 Task: Open Card Card0000000355 in Board Board0000000089 in Workspace WS0000000030 in Trello. Add Member parteek.ku2001@gmail.com to Card Card0000000355 in Board Board0000000089 in Workspace WS0000000030 in Trello. Add Orange Label titled Label0000000355 to Card Card0000000355 in Board Board0000000089 in Workspace WS0000000030 in Trello. Add Checklist CL0000000355 to Card Card0000000355 in Board Board0000000089 in Workspace WS0000000030 in Trello. Add Dates with Start Date as Oct 01 2023 and Due Date as Oct 31 2023 to Card Card0000000355 in Board Board0000000089 in Workspace WS0000000030 in Trello
Action: Mouse moved to (399, 490)
Screenshot: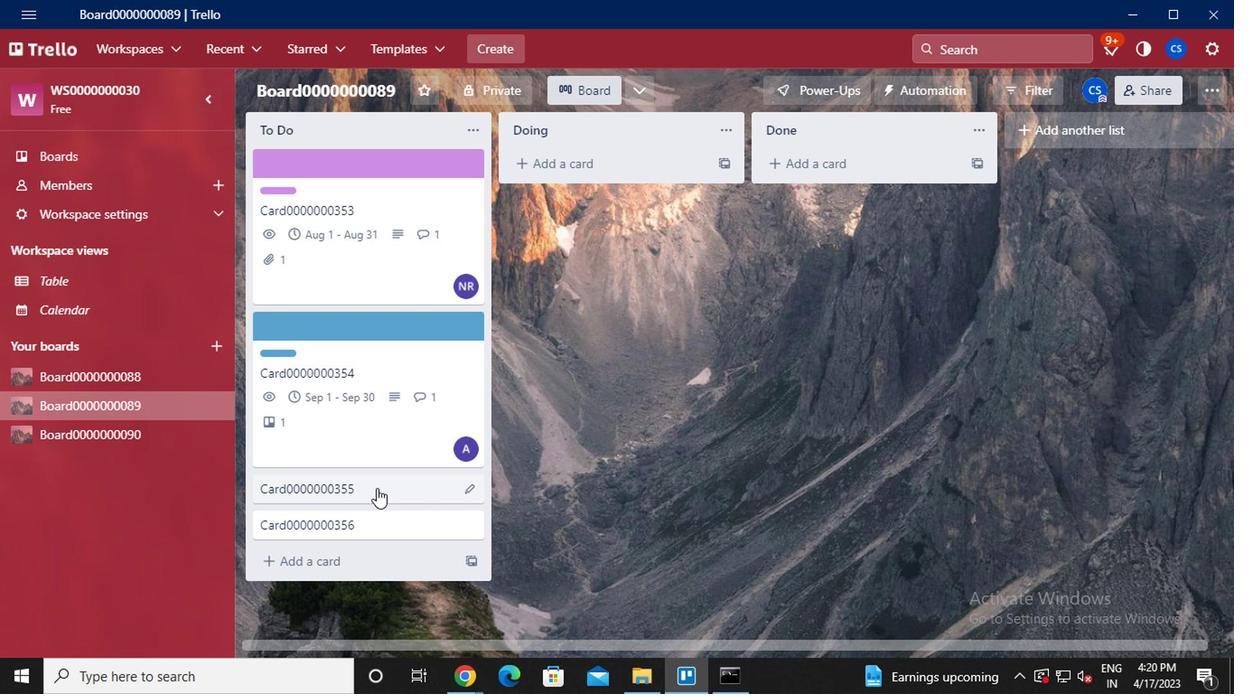 
Action: Mouse pressed left at (399, 490)
Screenshot: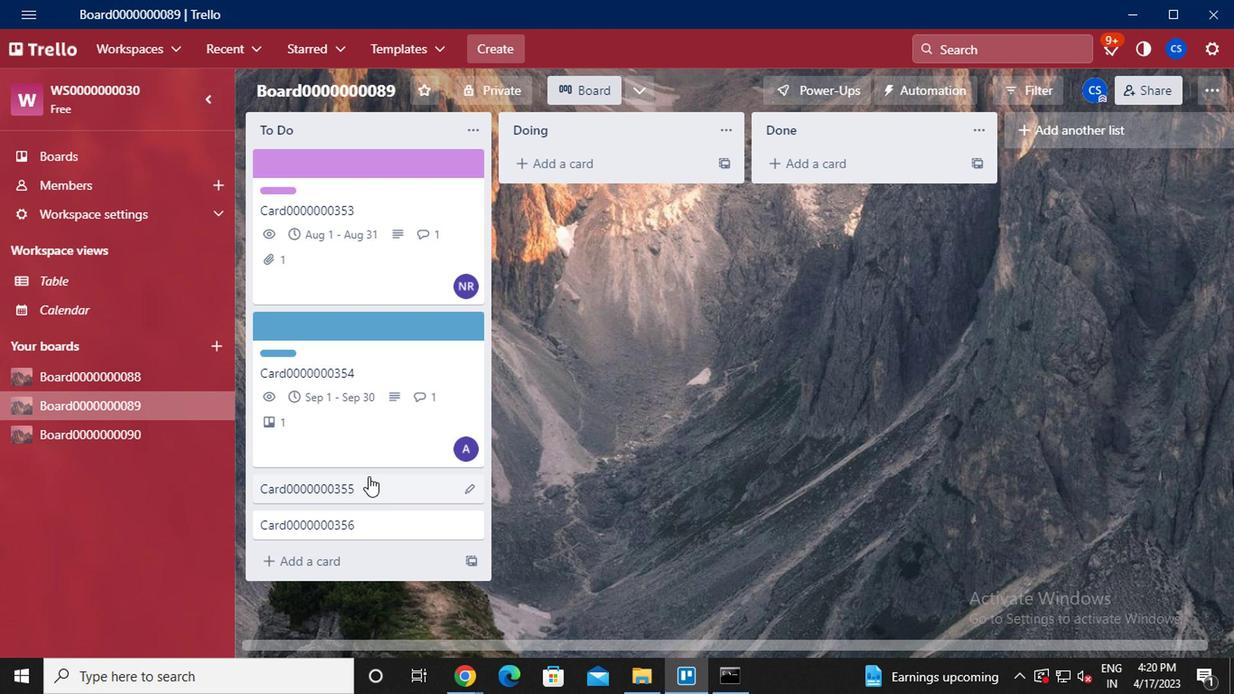 
Action: Mouse moved to (865, 175)
Screenshot: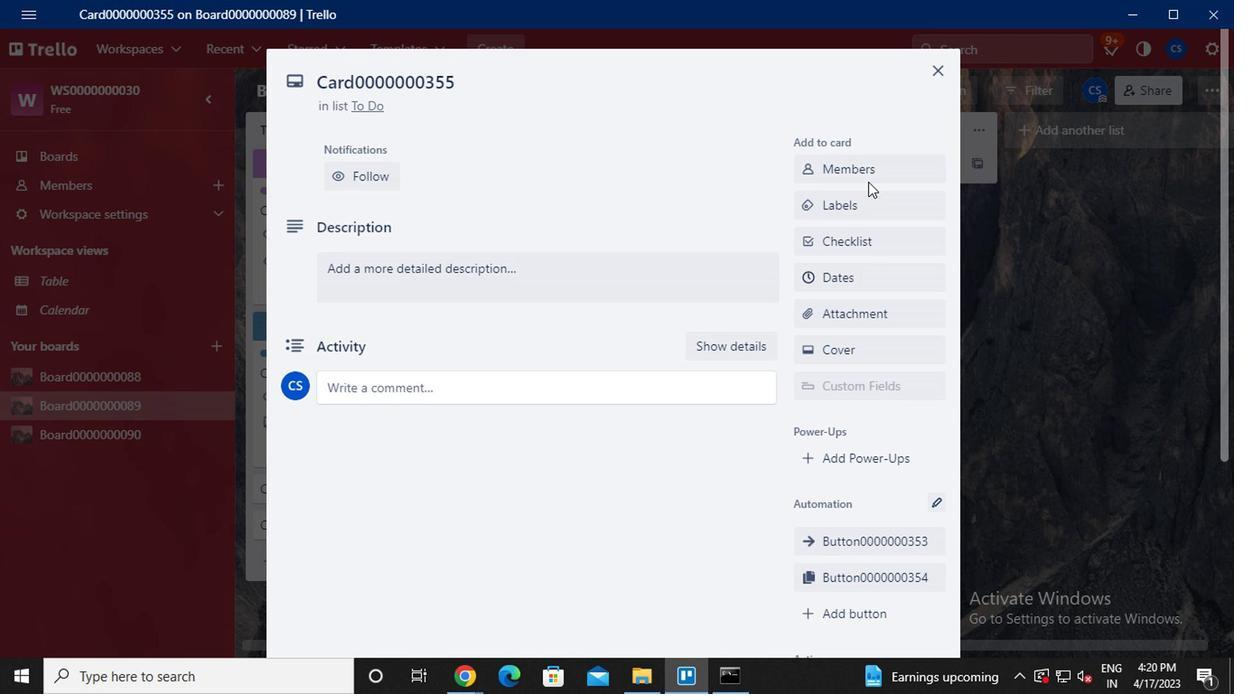 
Action: Mouse pressed left at (865, 175)
Screenshot: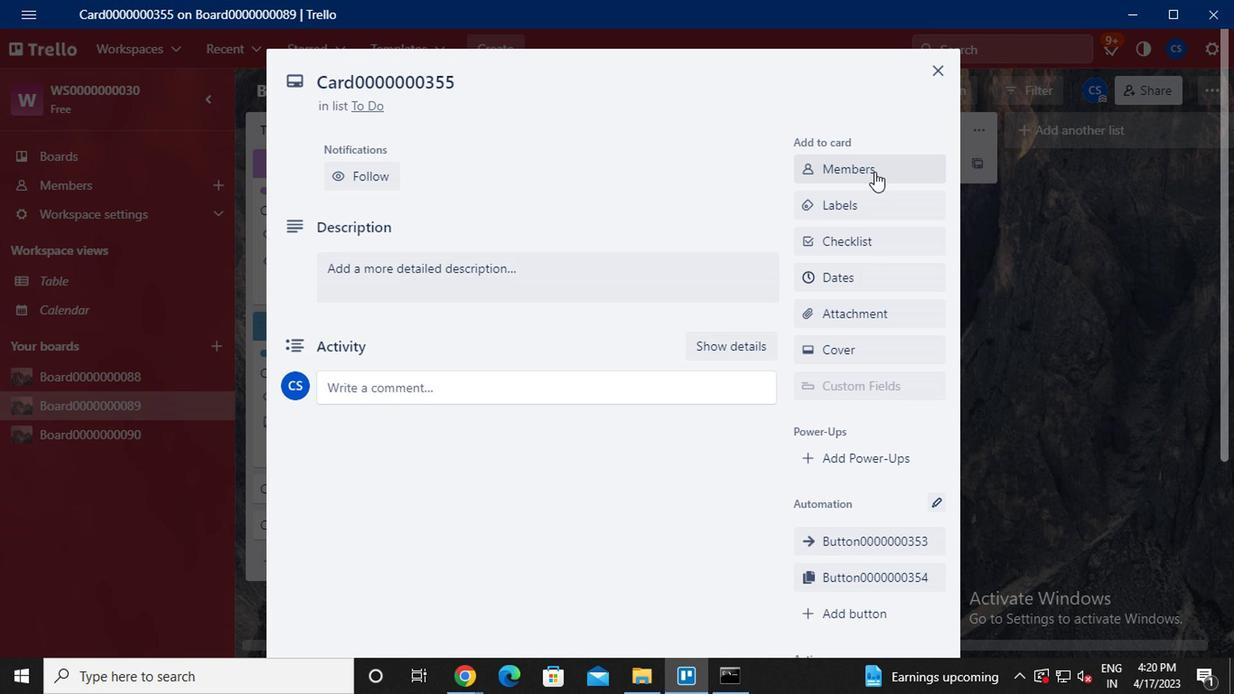
Action: Key pressed parteek.ku200
Screenshot: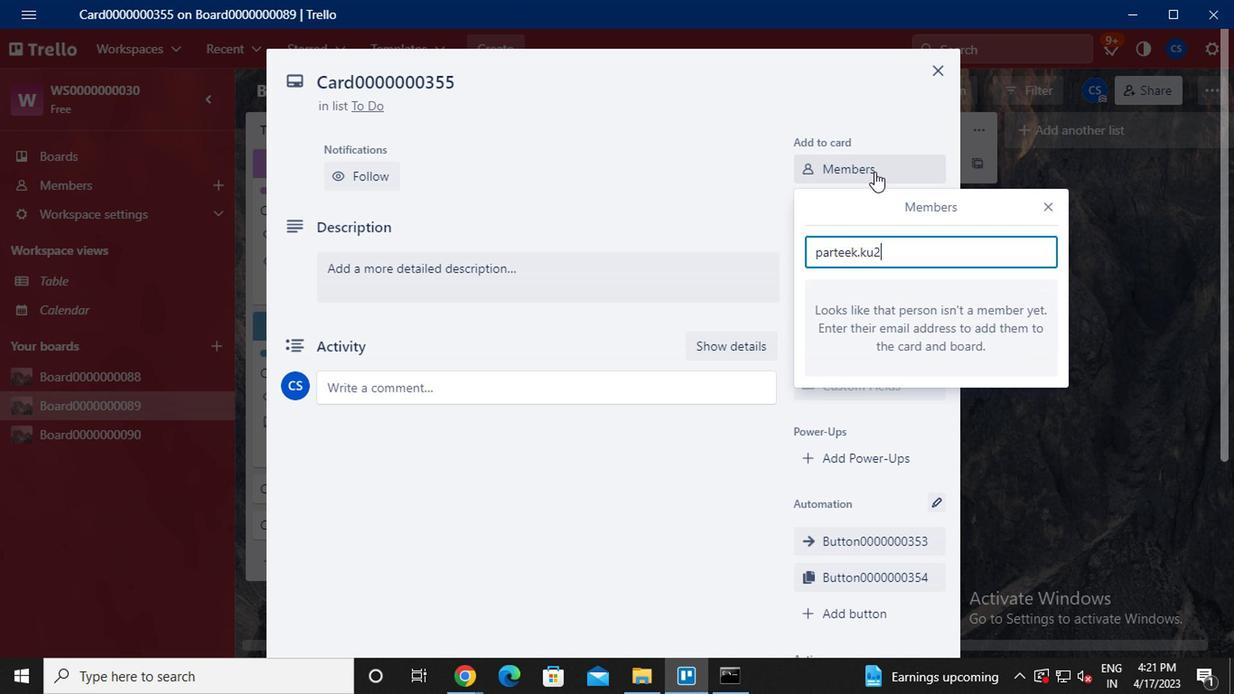 
Action: Mouse moved to (865, 175)
Screenshot: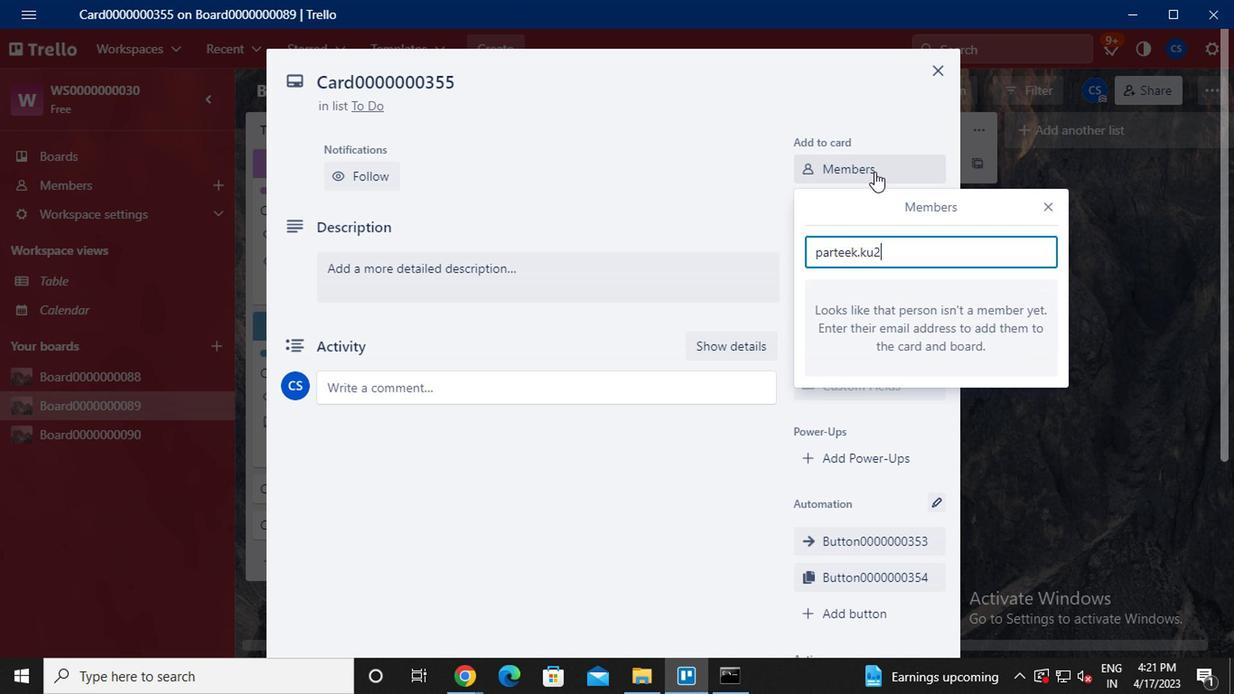 
Action: Key pressed 1<Key.shift>@GMAIL.COM
Screenshot: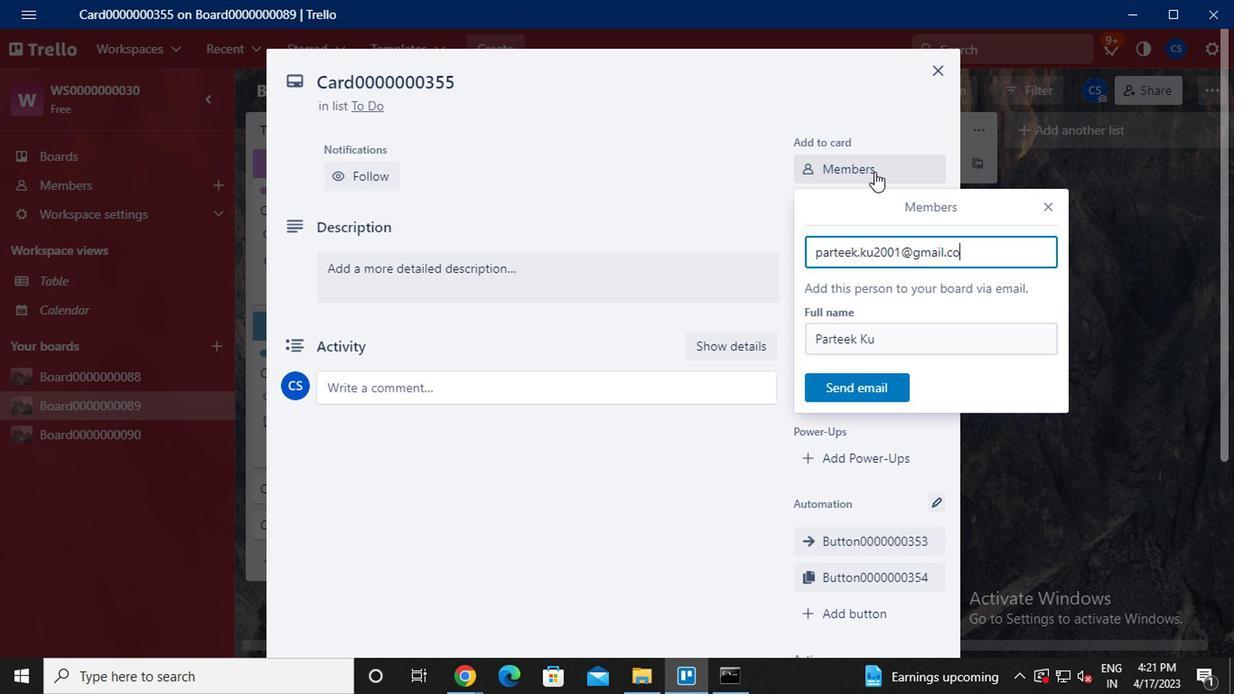 
Action: Mouse moved to (849, 400)
Screenshot: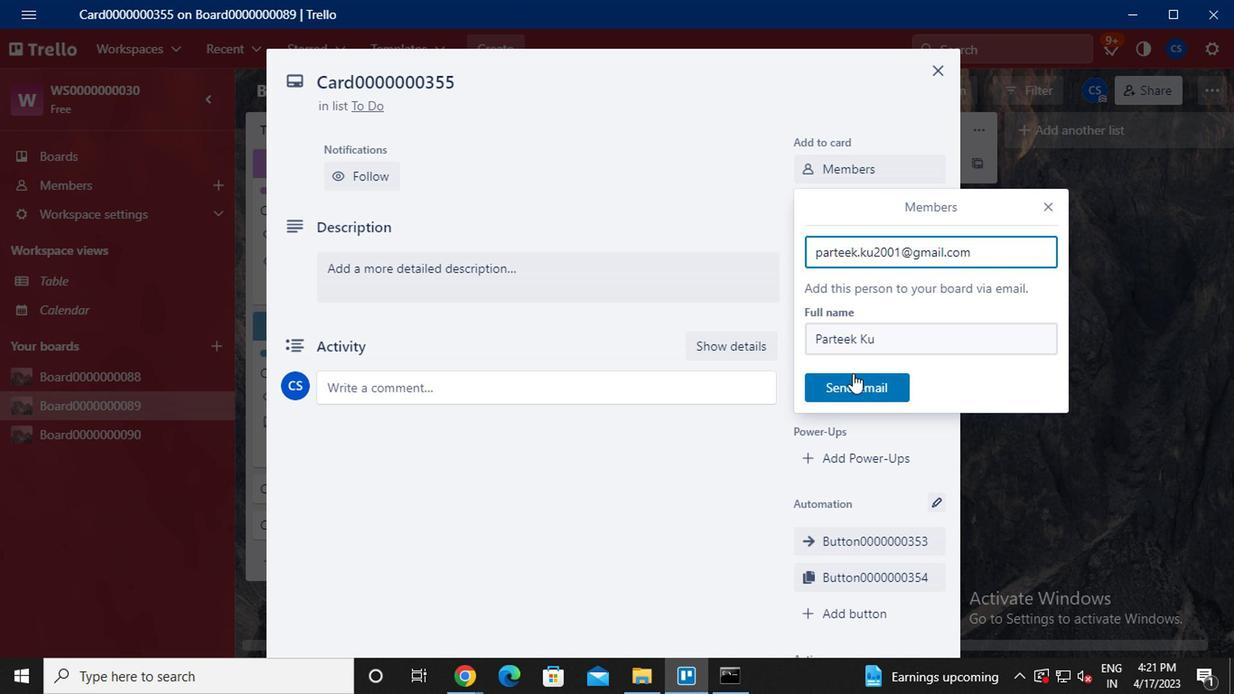 
Action: Mouse pressed left at (849, 400)
Screenshot: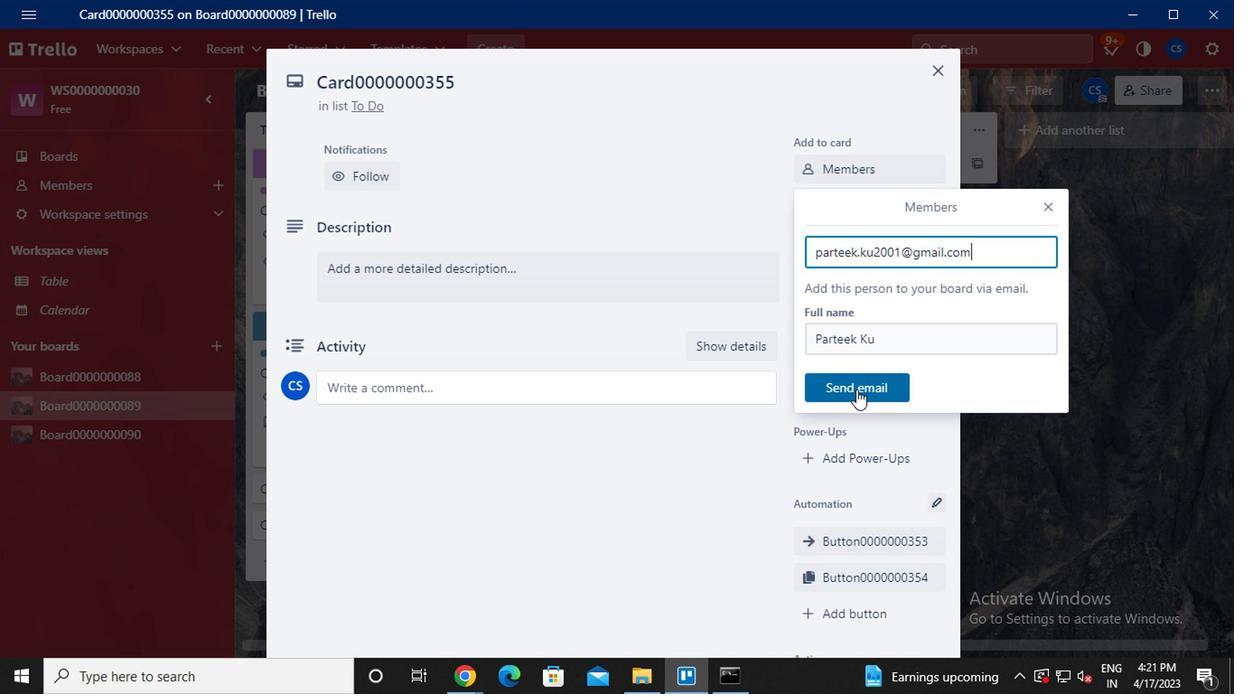 
Action: Mouse moved to (855, 215)
Screenshot: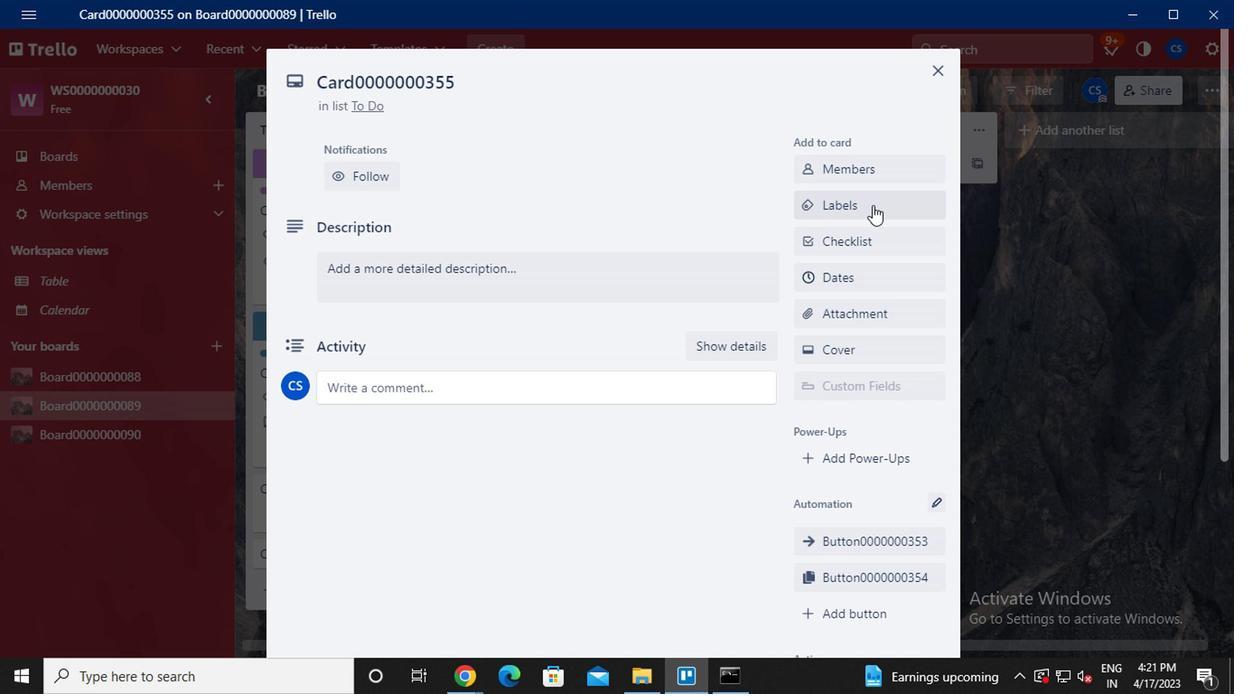 
Action: Mouse pressed left at (855, 215)
Screenshot: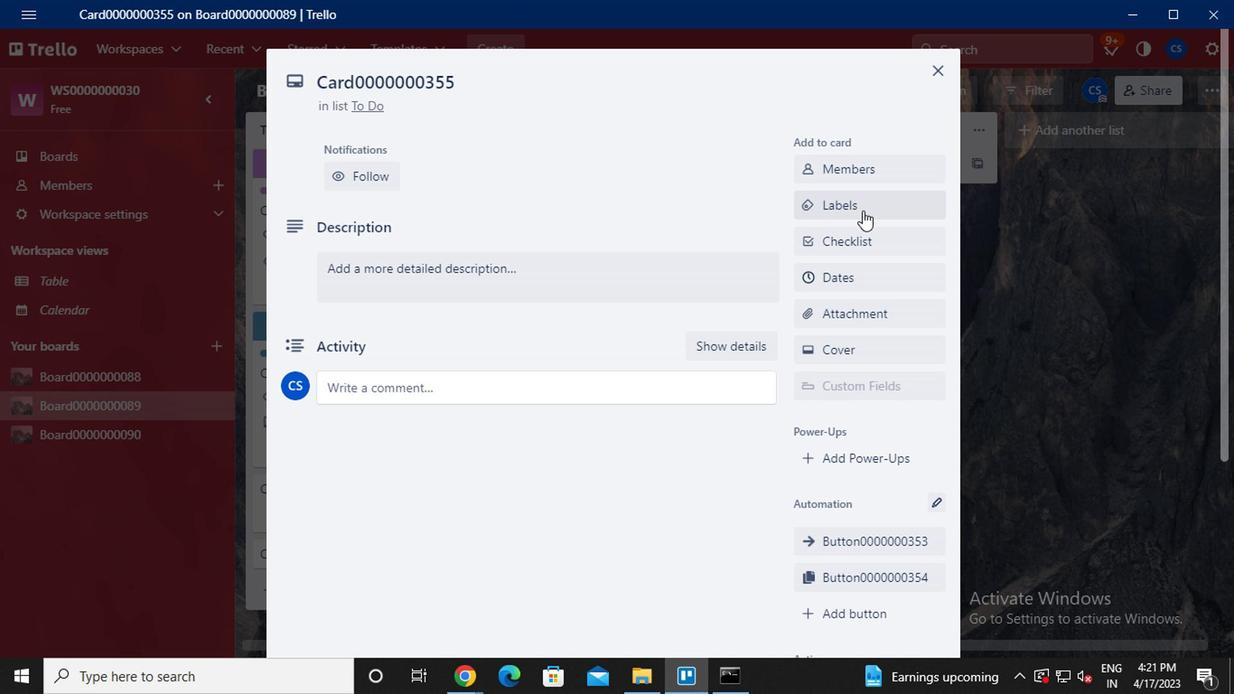 
Action: Mouse moved to (881, 486)
Screenshot: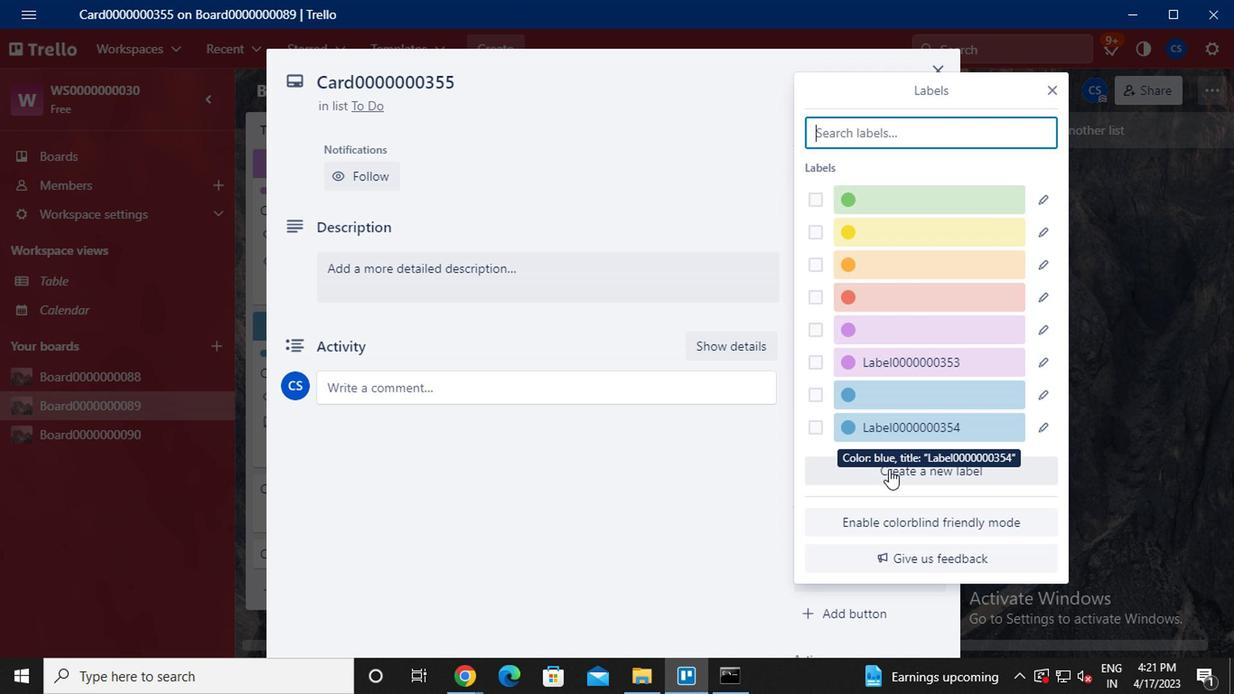 
Action: Mouse pressed left at (881, 486)
Screenshot: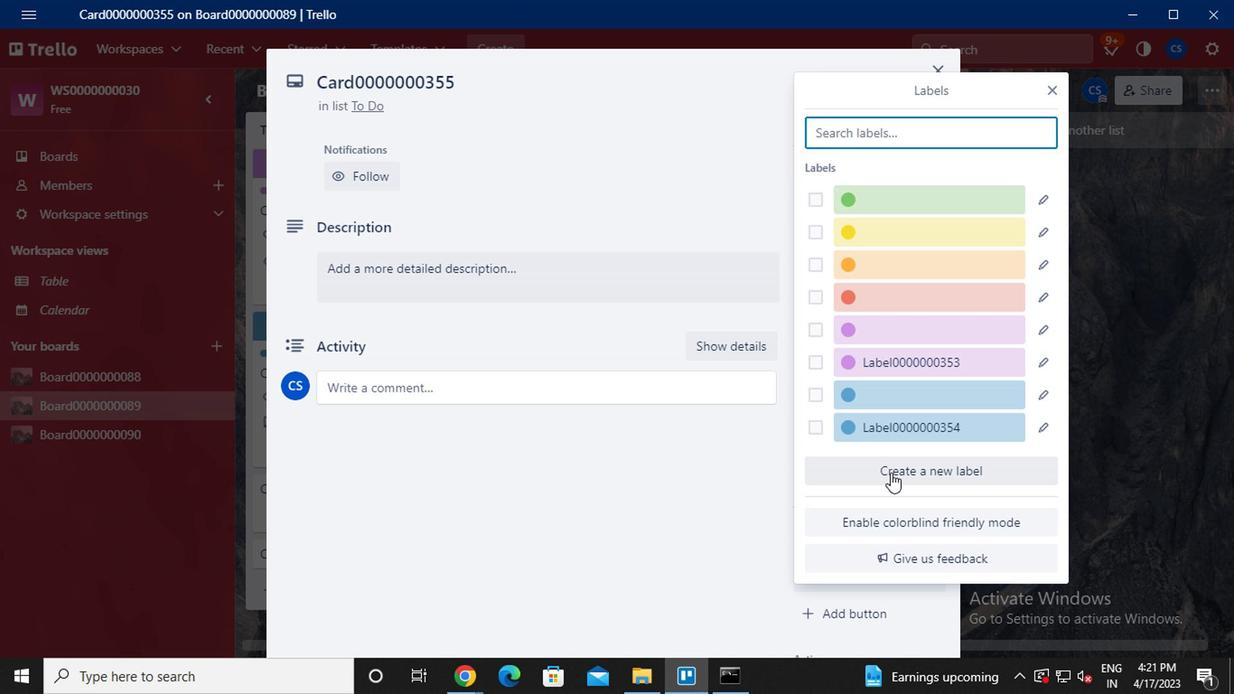
Action: Mouse moved to (879, 484)
Screenshot: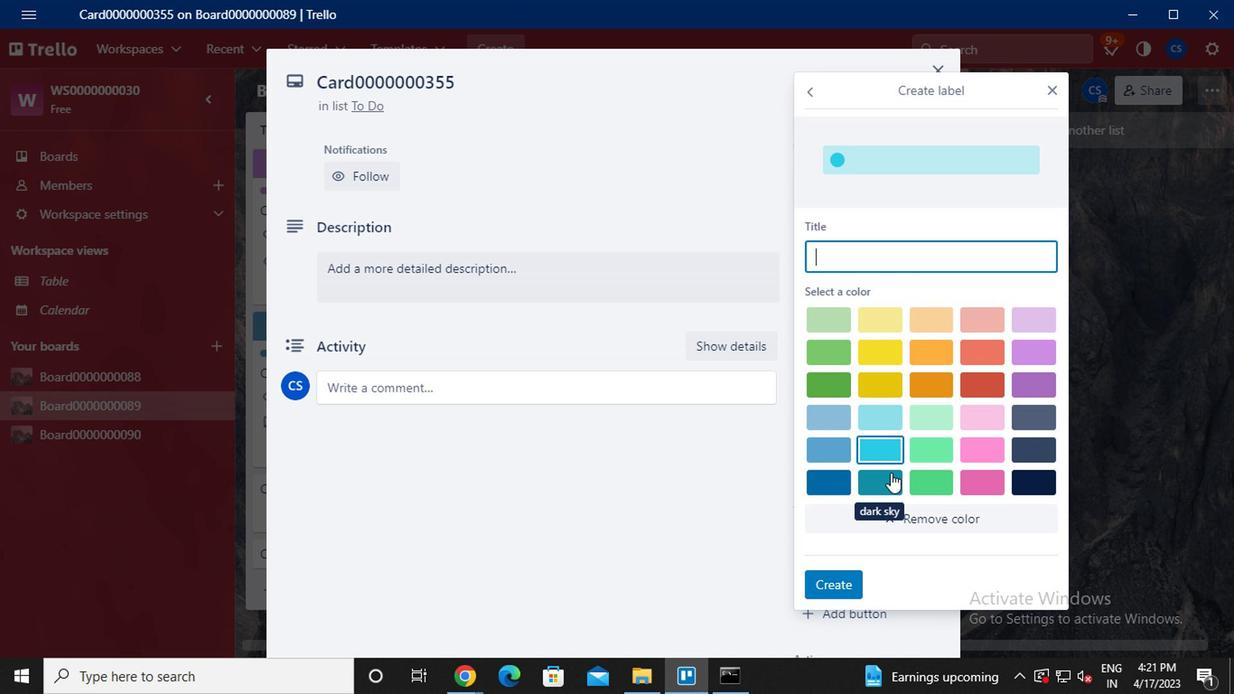 
Action: Key pressed <Key.caps_lock>L<Key.caps_lock>ABEL0000000355
Screenshot: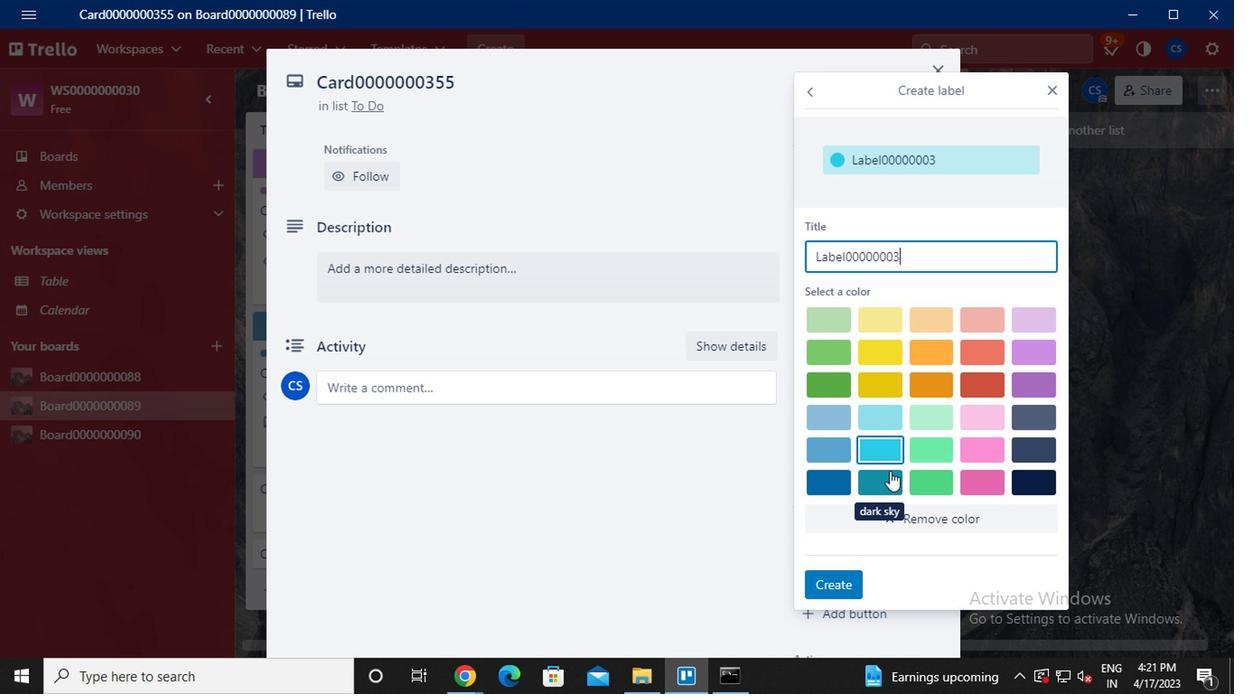 
Action: Mouse moved to (907, 356)
Screenshot: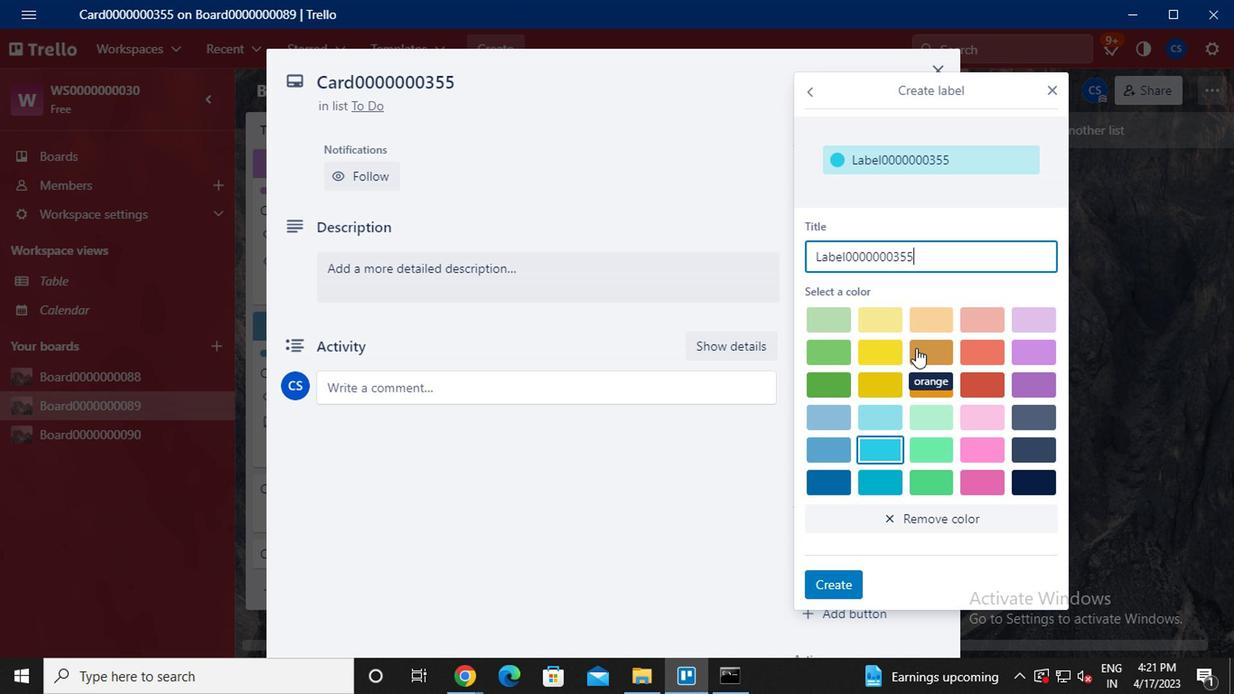 
Action: Mouse pressed left at (907, 356)
Screenshot: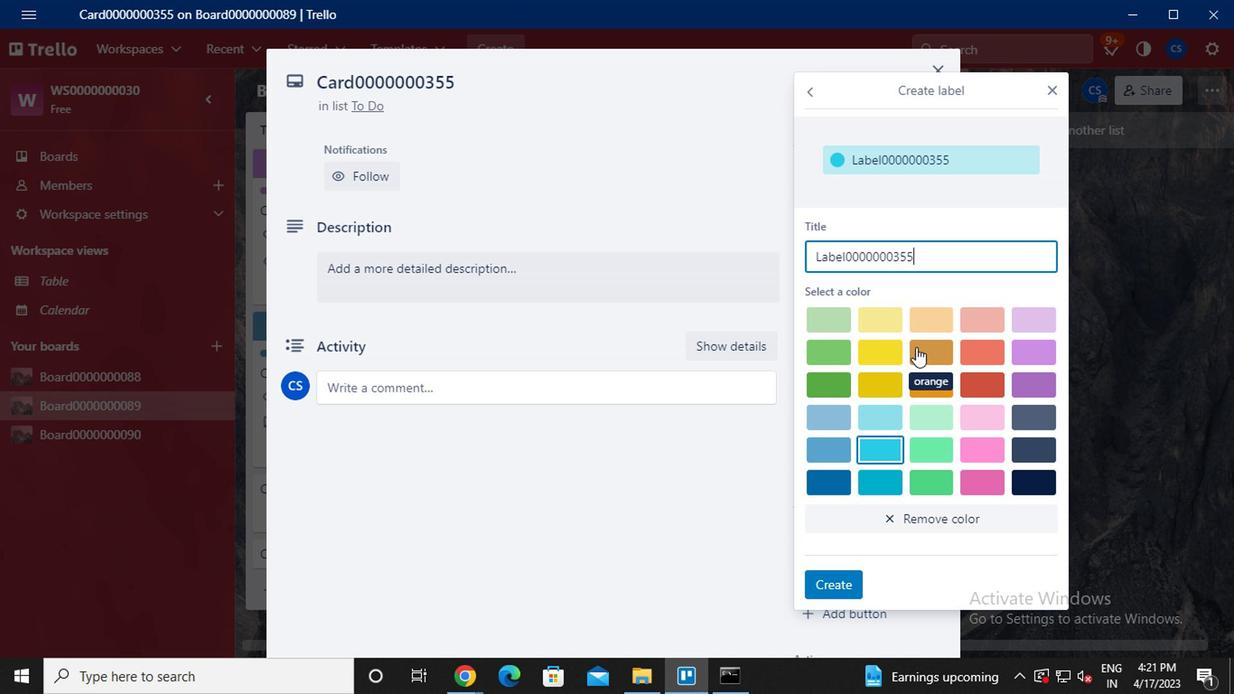 
Action: Mouse moved to (824, 600)
Screenshot: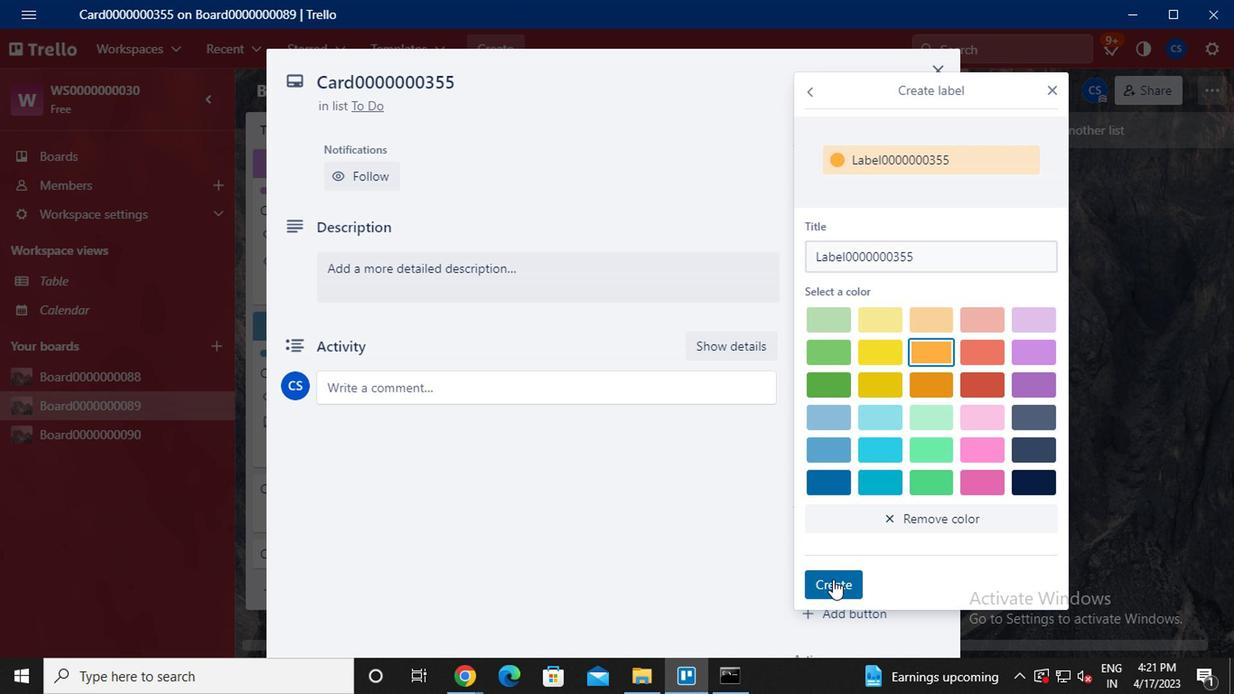 
Action: Mouse pressed left at (824, 600)
Screenshot: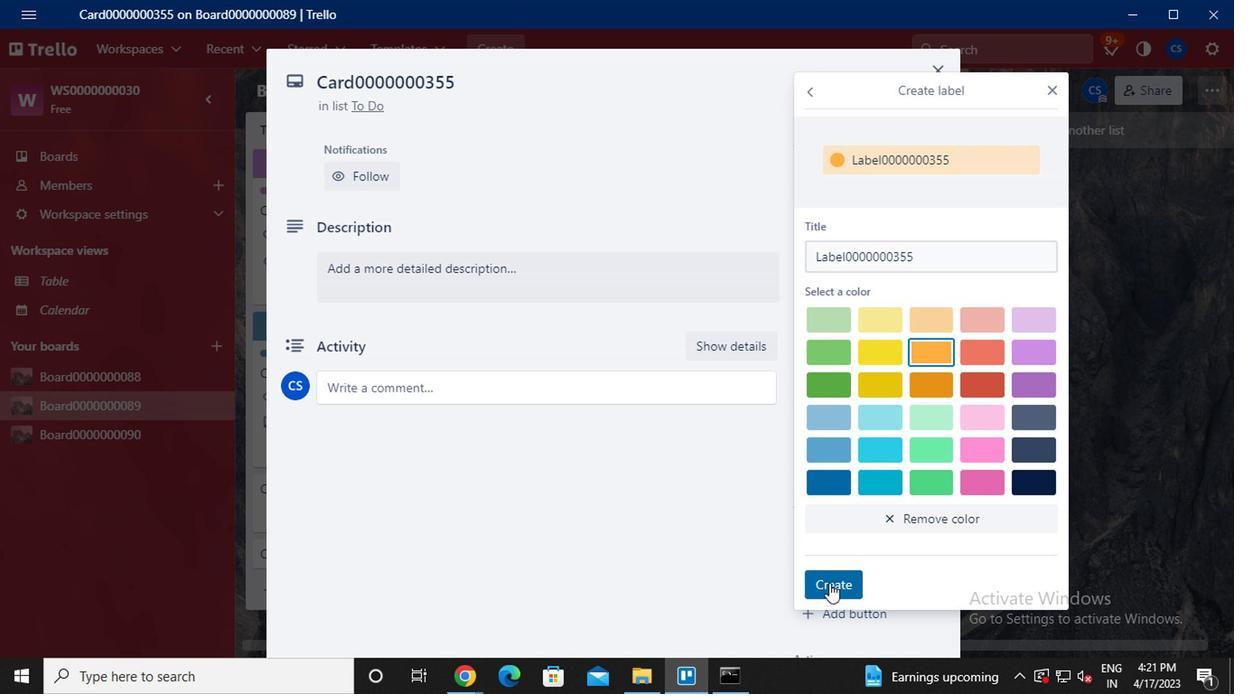 
Action: Mouse moved to (1036, 90)
Screenshot: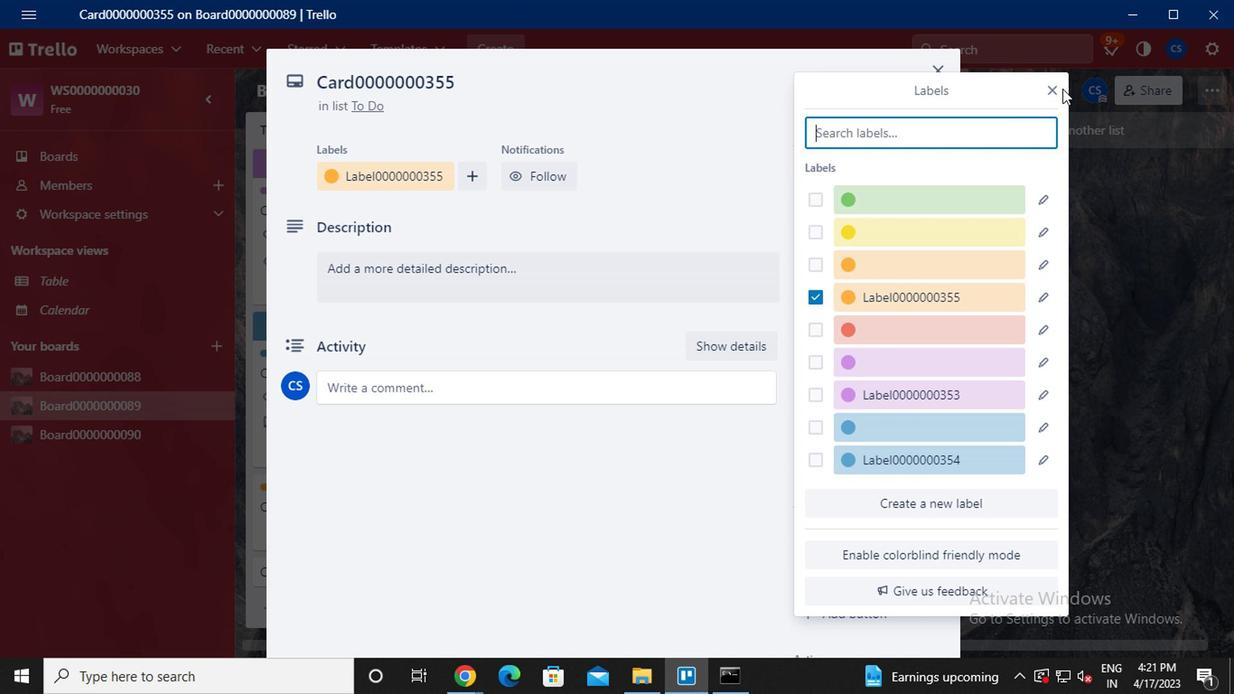 
Action: Mouse pressed left at (1036, 90)
Screenshot: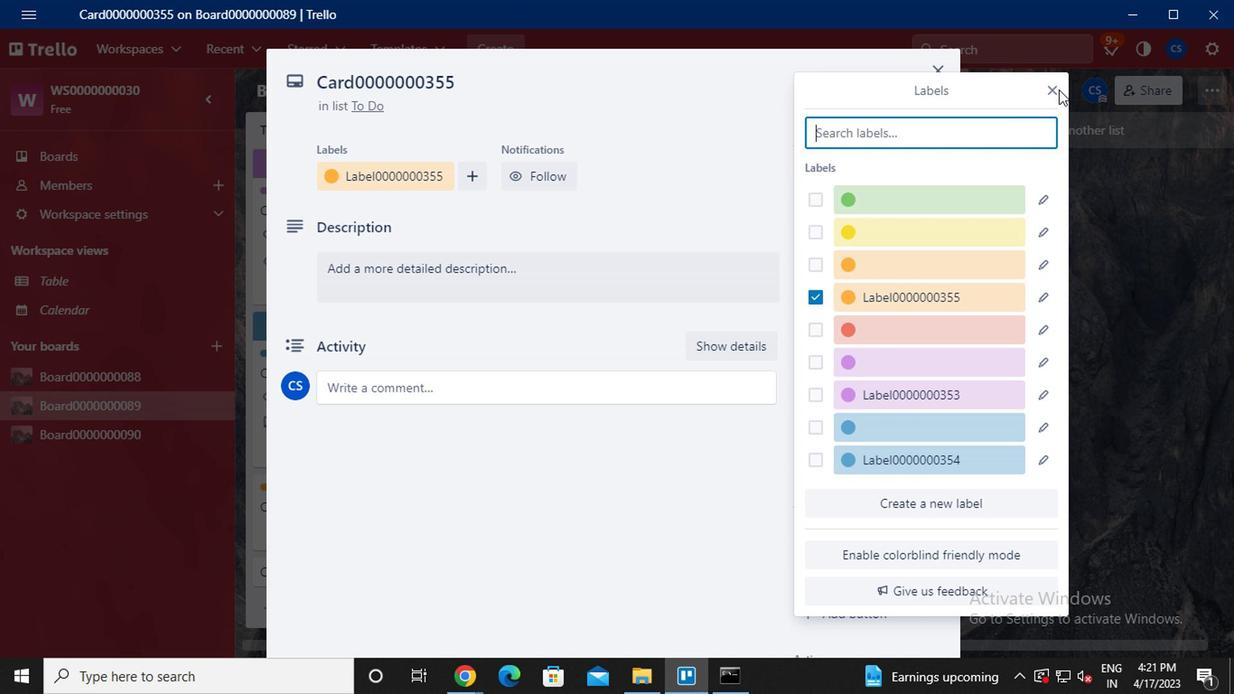 
Action: Mouse moved to (1033, 92)
Screenshot: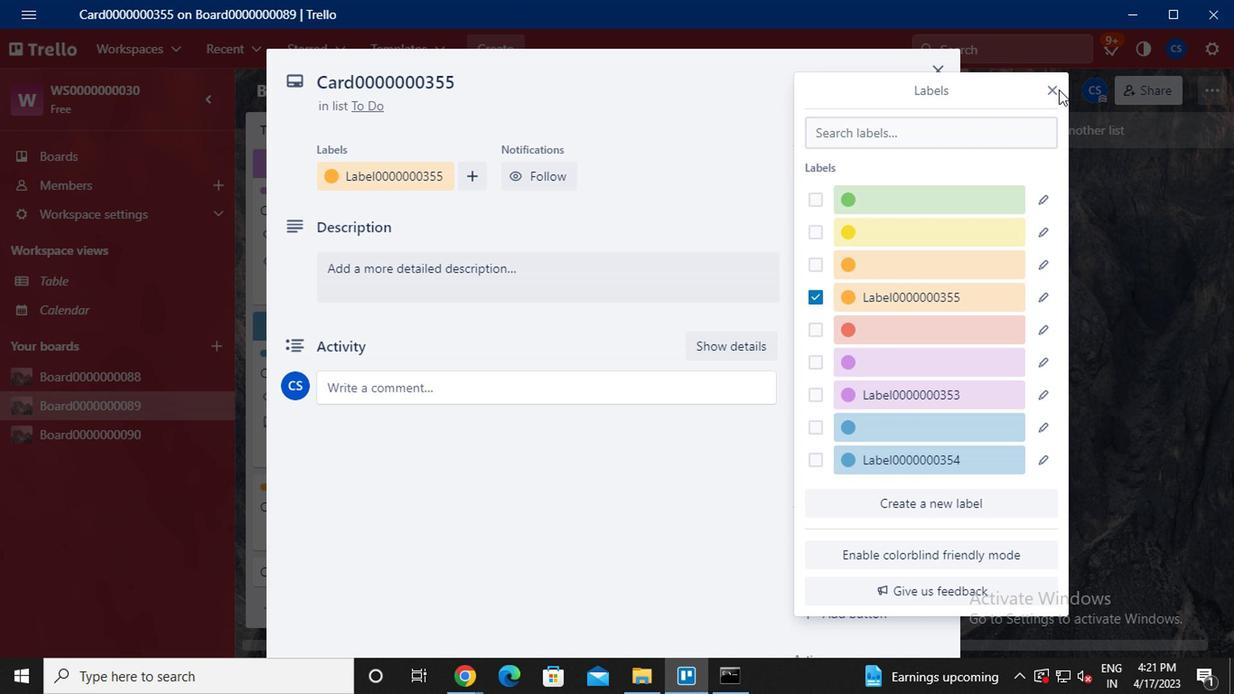 
Action: Mouse pressed left at (1033, 92)
Screenshot: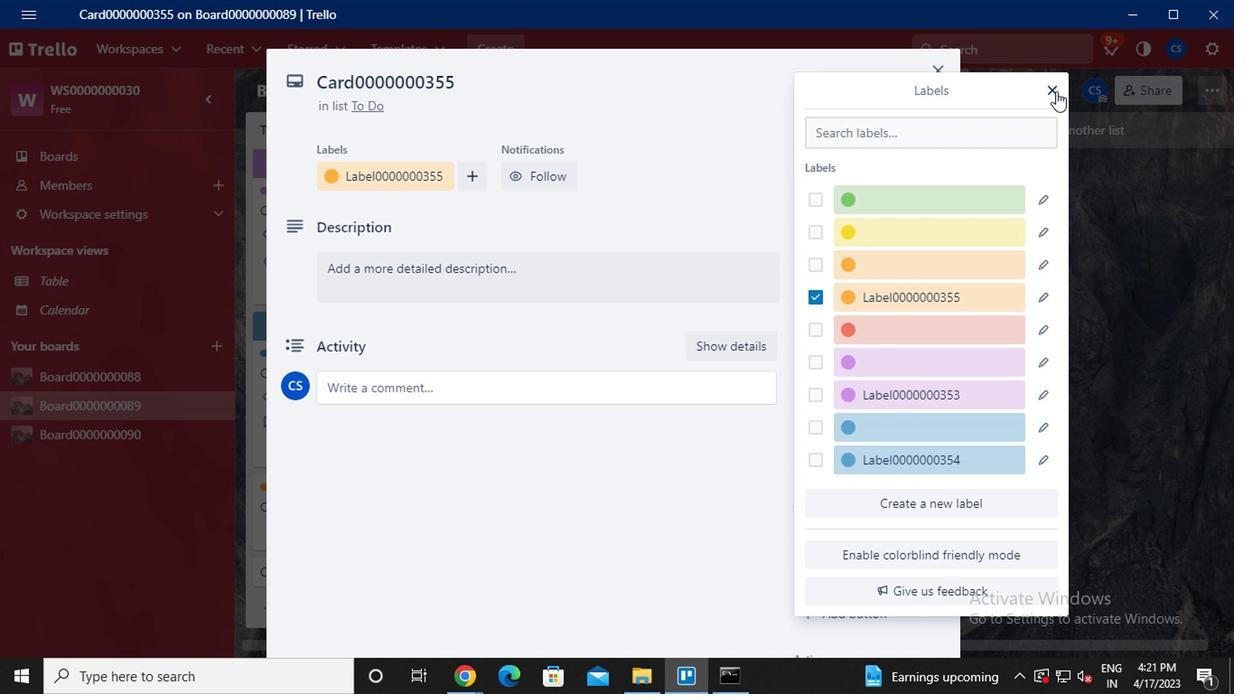 
Action: Mouse moved to (863, 258)
Screenshot: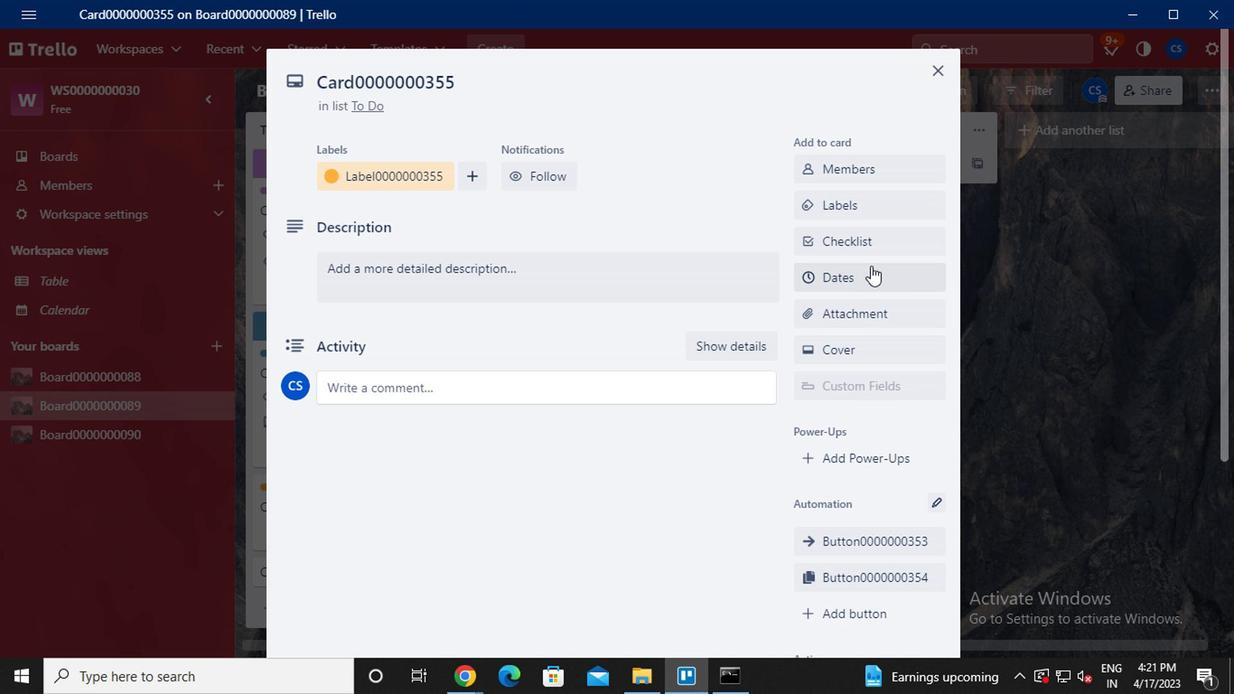 
Action: Mouse pressed left at (863, 258)
Screenshot: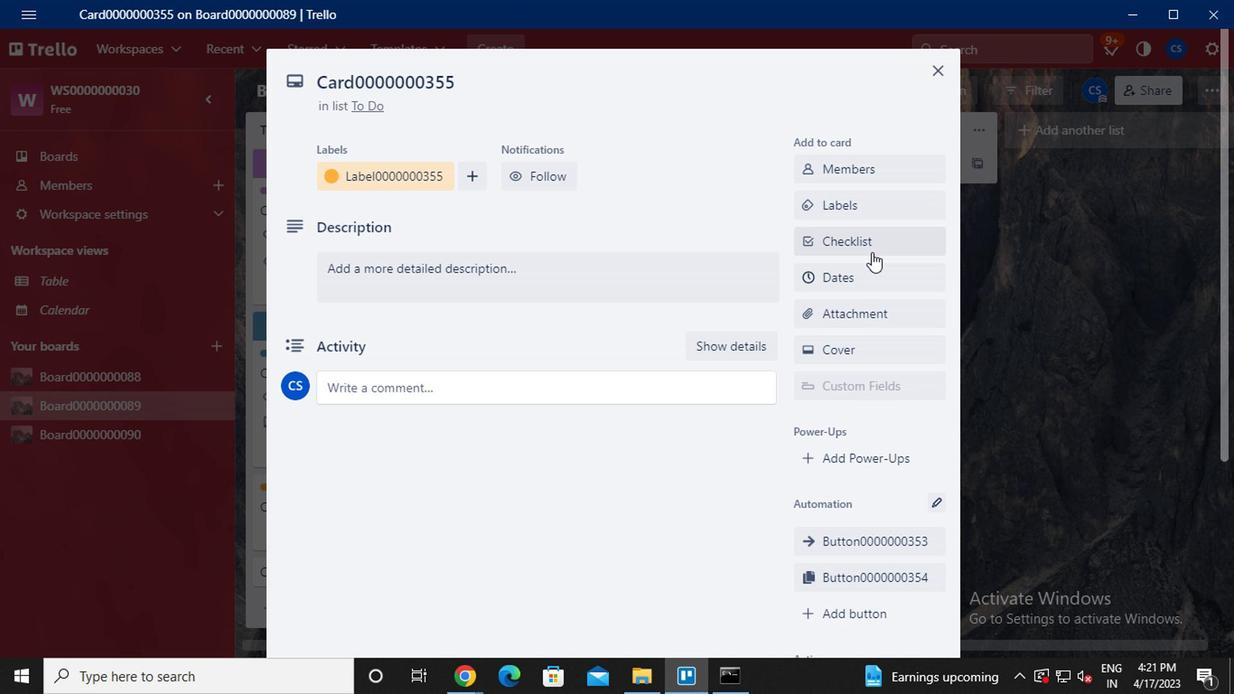
Action: Mouse moved to (863, 257)
Screenshot: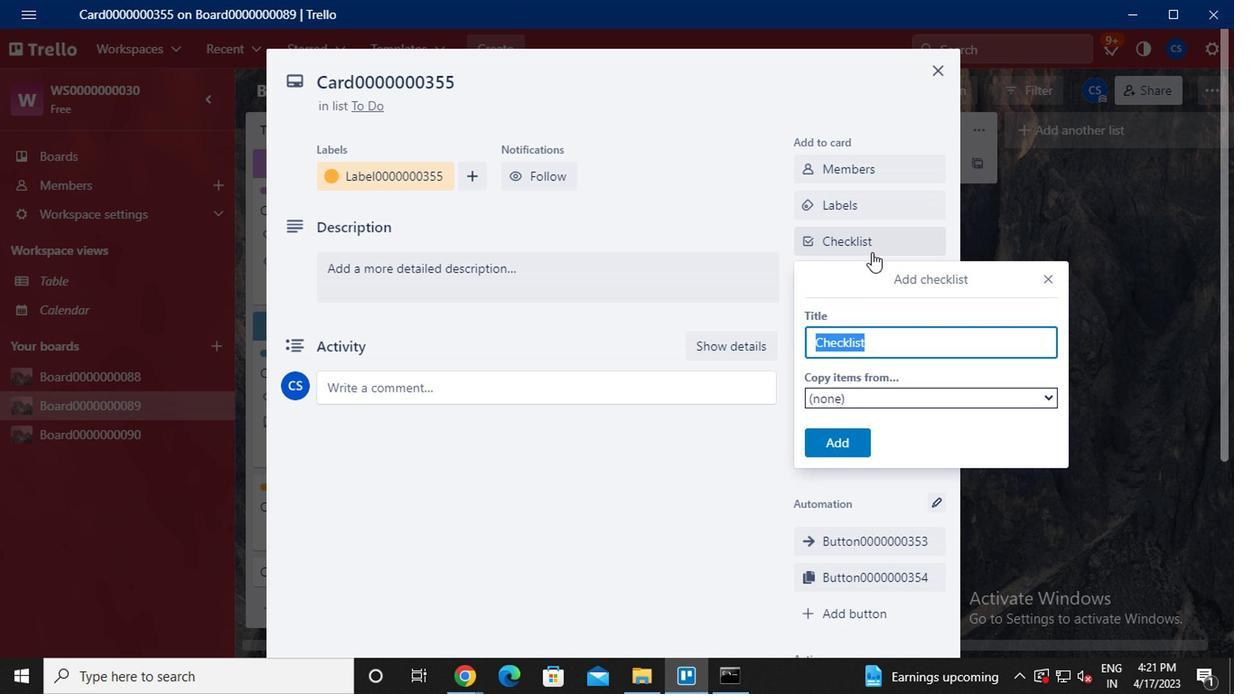 
Action: Key pressed <Key.caps_lock>CL0000000355
Screenshot: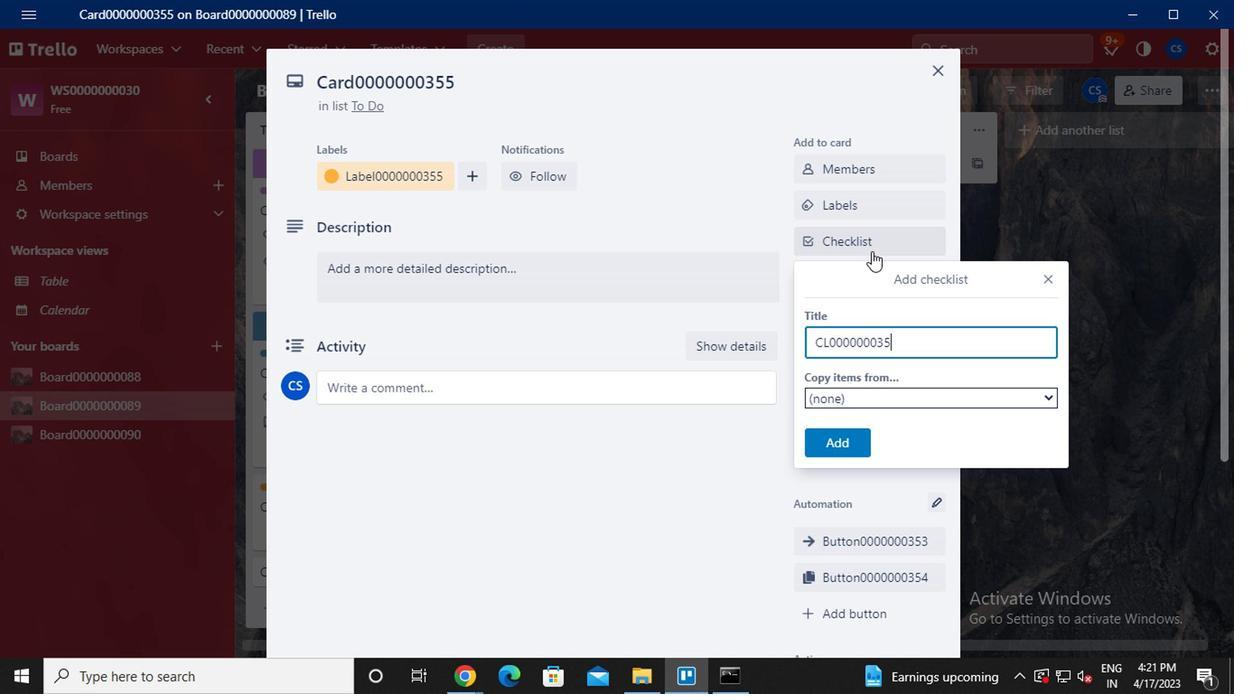
Action: Mouse moved to (847, 459)
Screenshot: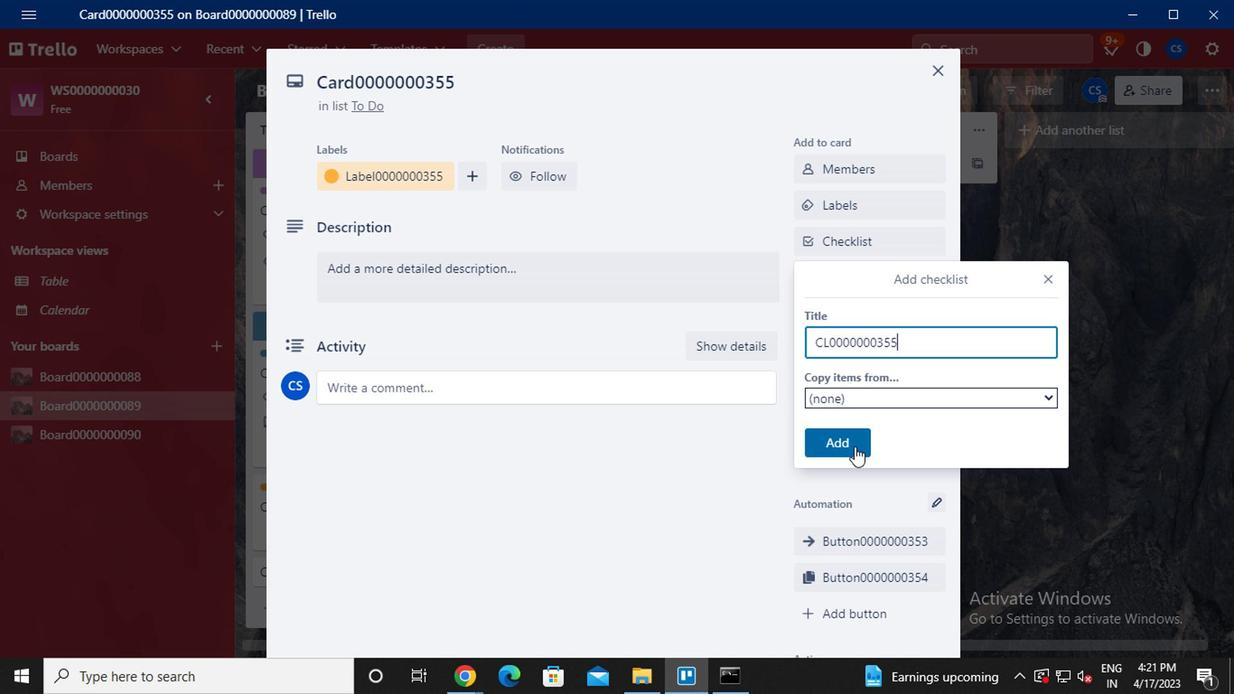 
Action: Mouse pressed left at (847, 459)
Screenshot: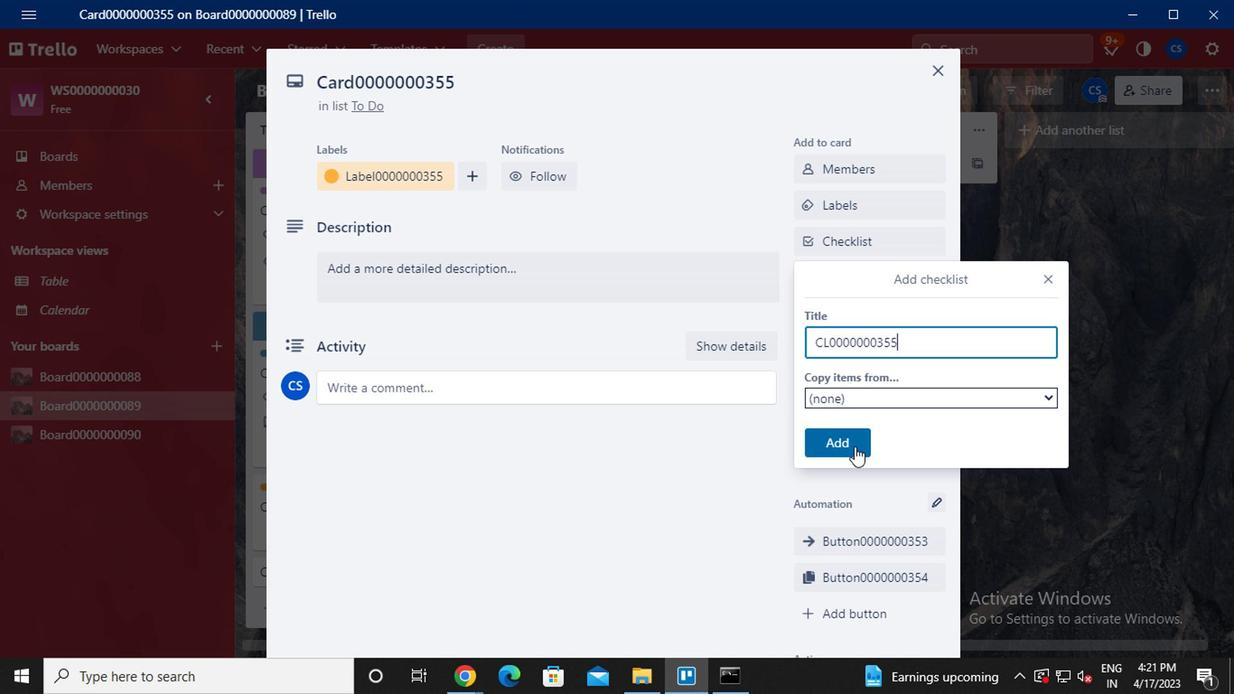 
Action: Mouse moved to (857, 293)
Screenshot: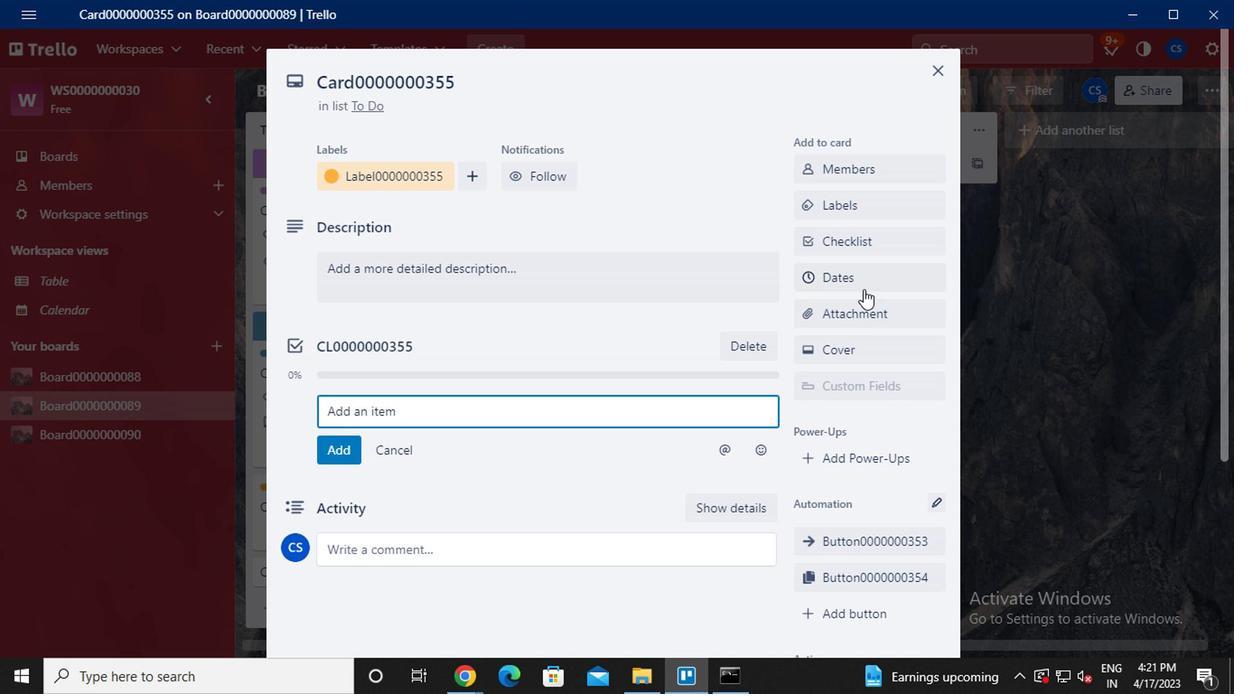 
Action: Mouse pressed left at (857, 293)
Screenshot: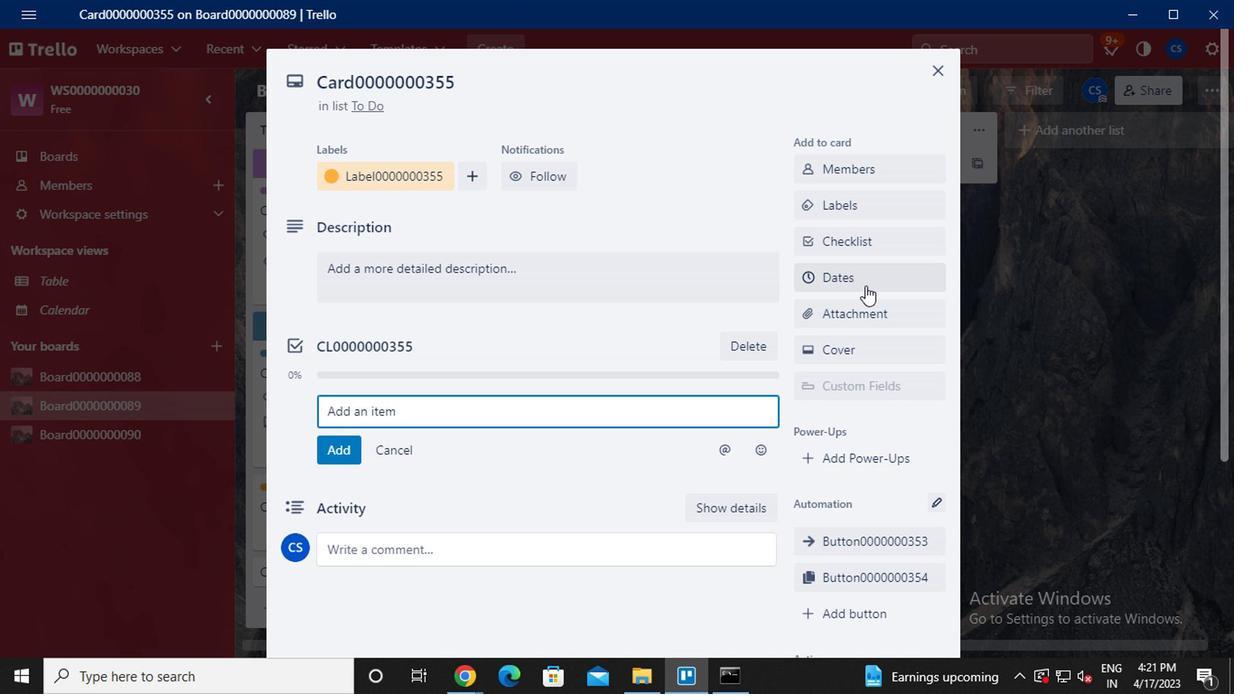 
Action: Mouse moved to (810, 426)
Screenshot: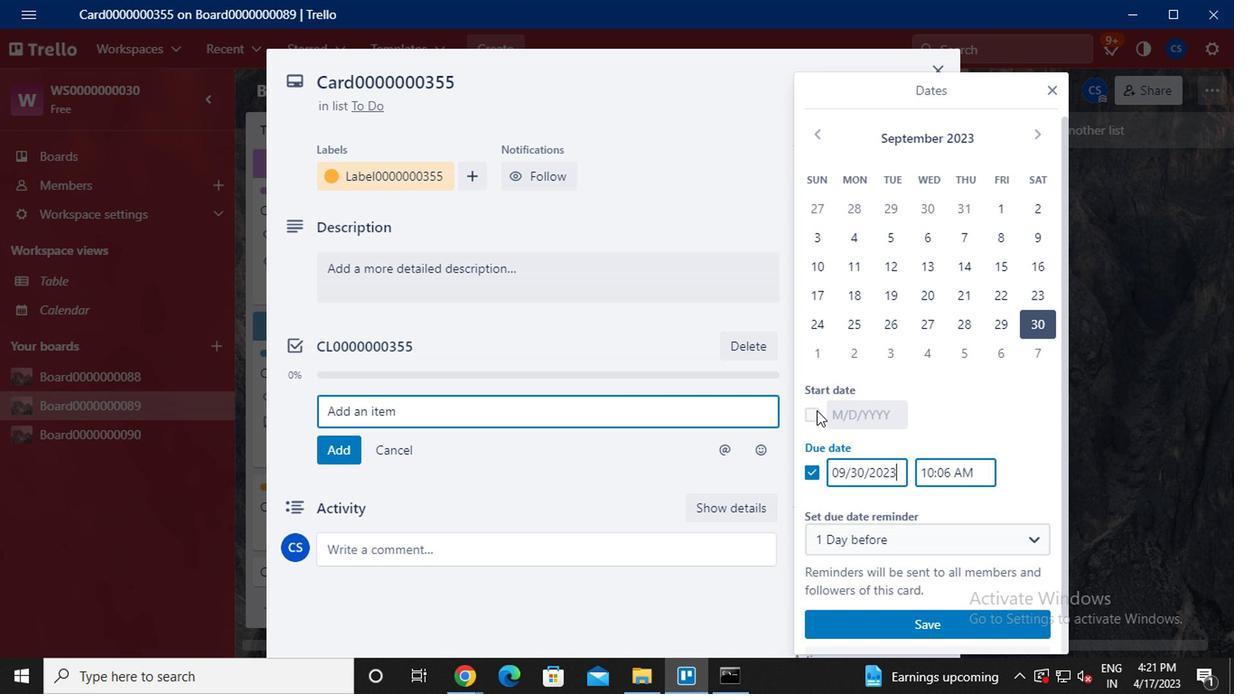 
Action: Mouse pressed left at (810, 426)
Screenshot: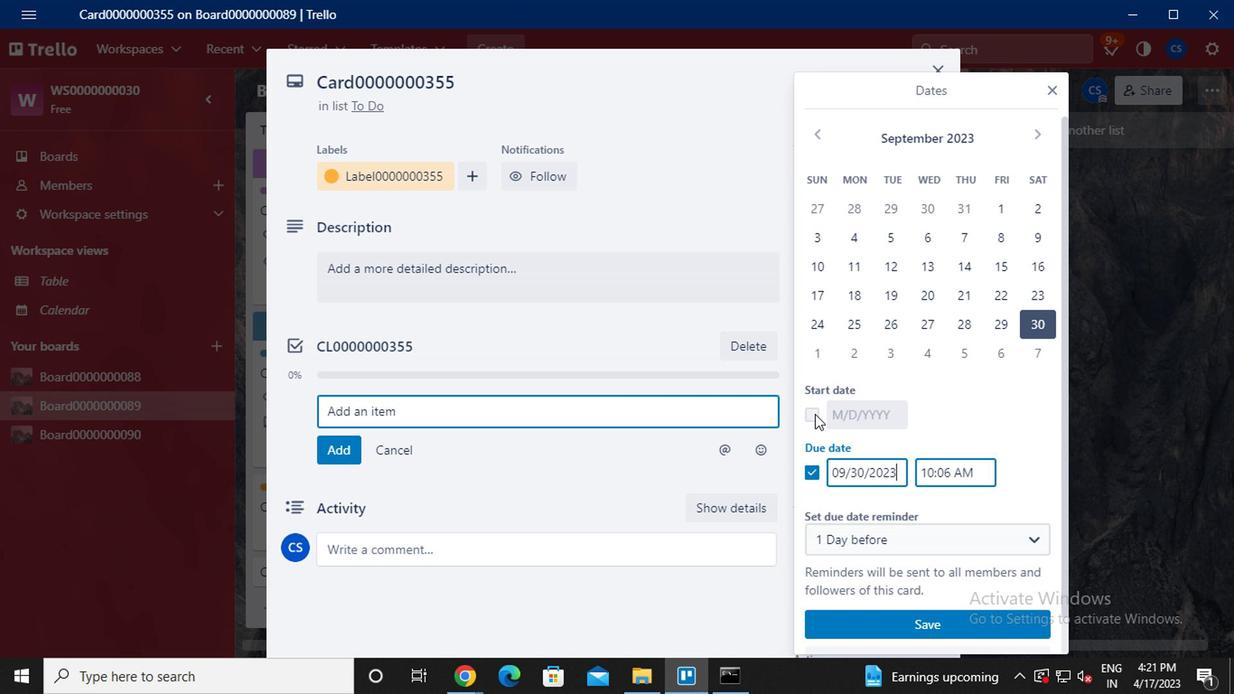 
Action: Mouse moved to (1020, 138)
Screenshot: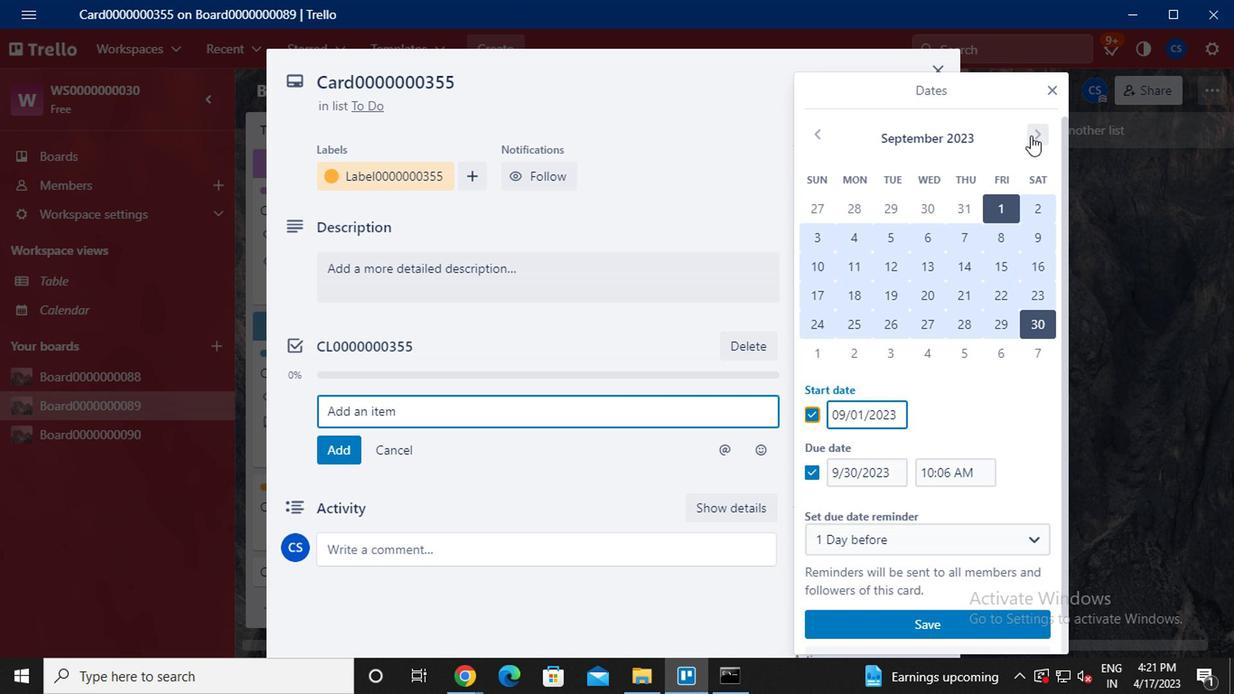 
Action: Mouse pressed left at (1020, 138)
Screenshot: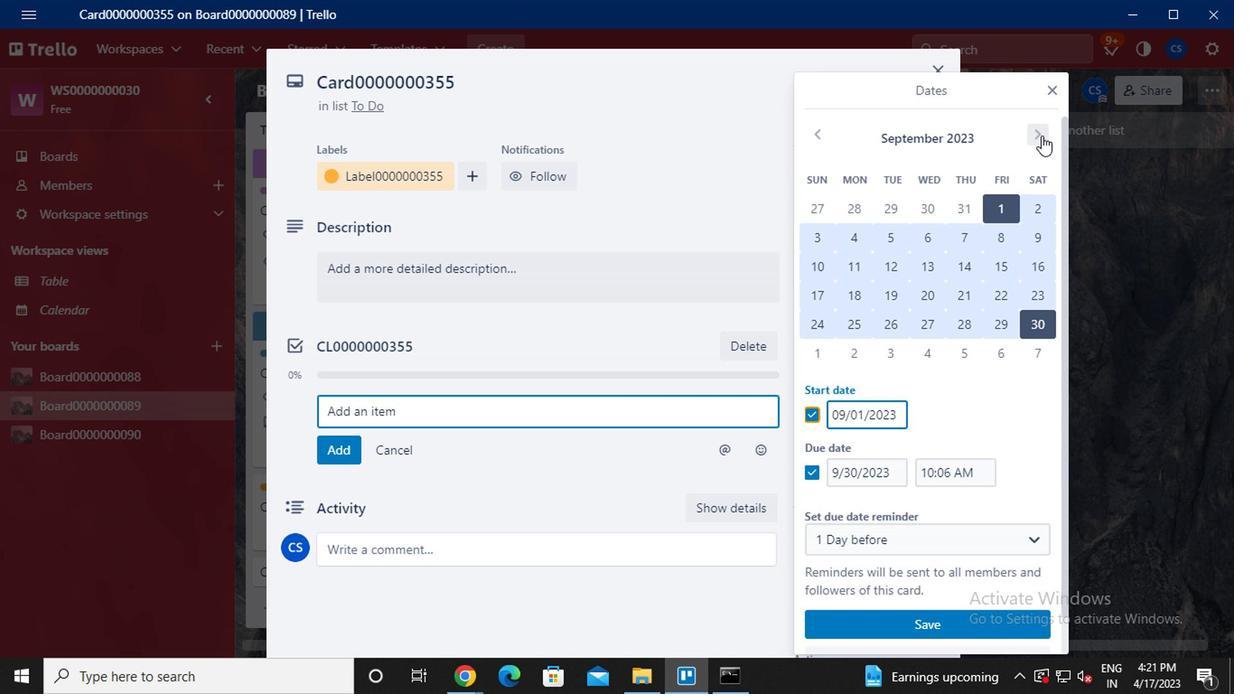 
Action: Mouse moved to (816, 217)
Screenshot: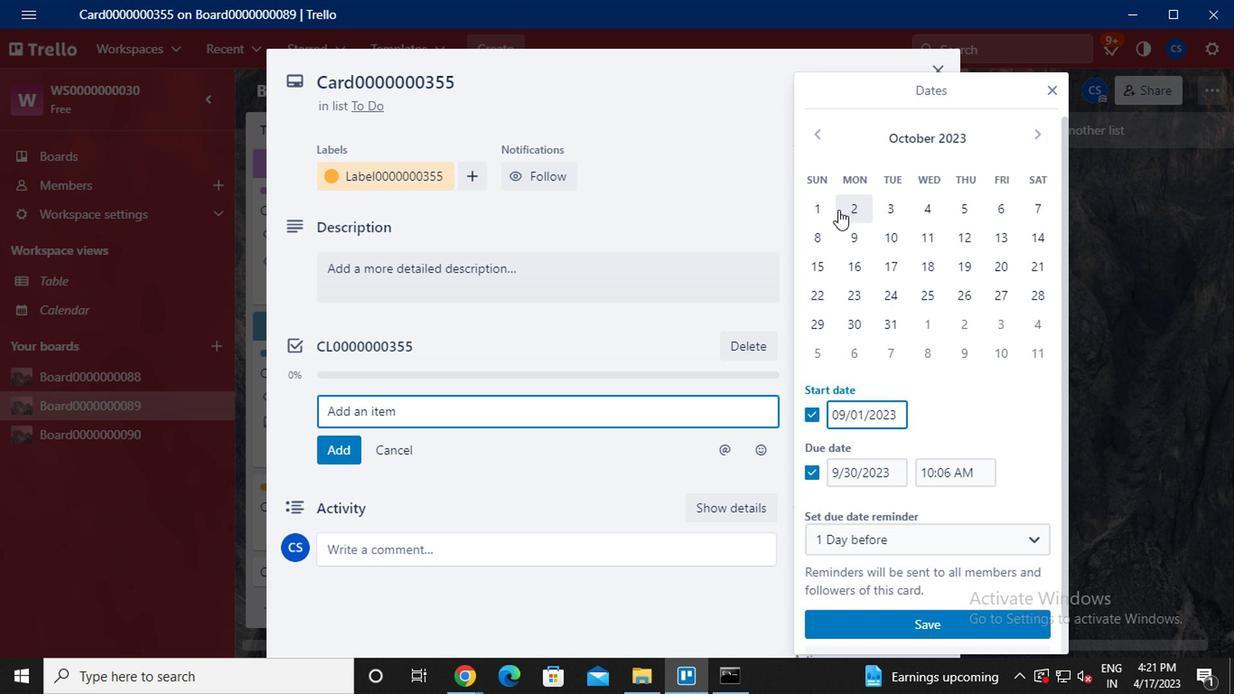 
Action: Mouse pressed left at (816, 217)
Screenshot: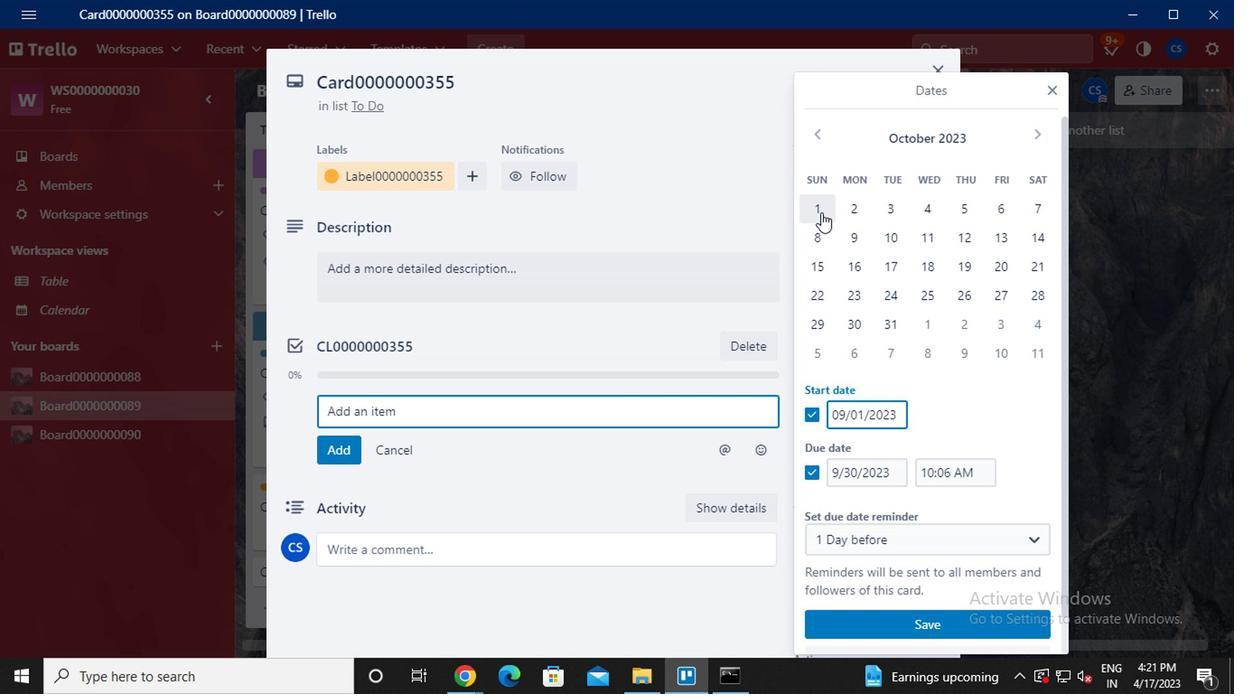 
Action: Mouse moved to (887, 338)
Screenshot: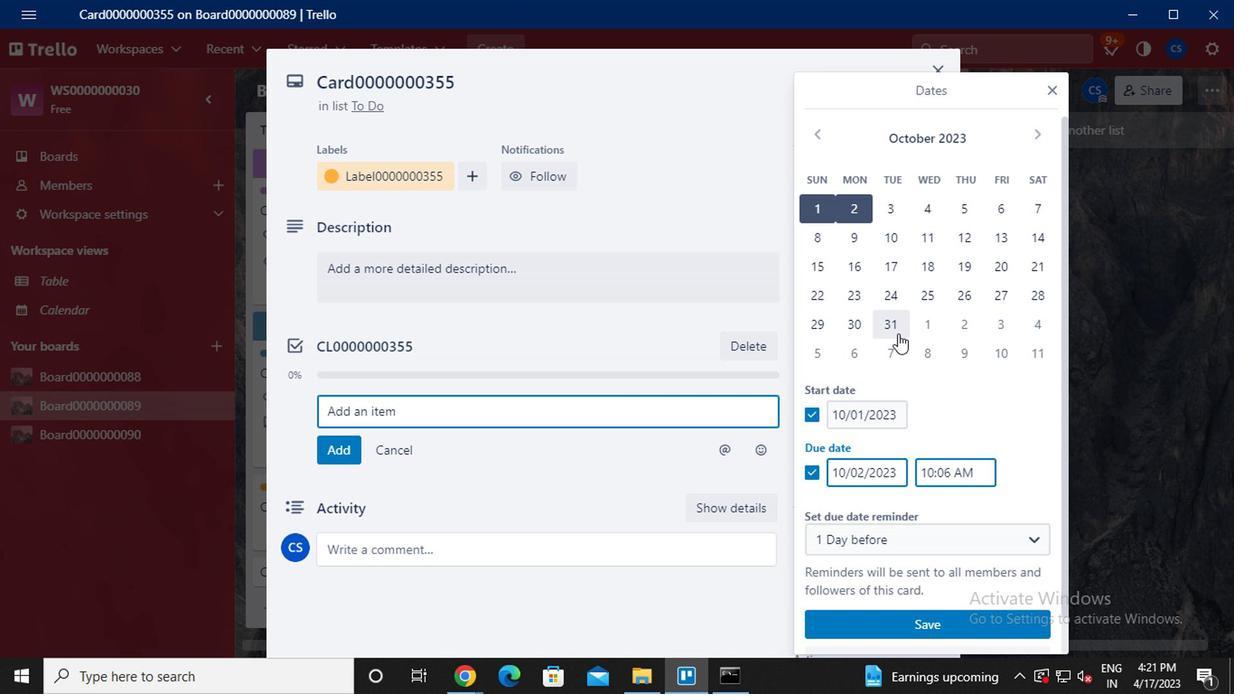 
Action: Mouse pressed left at (887, 338)
Screenshot: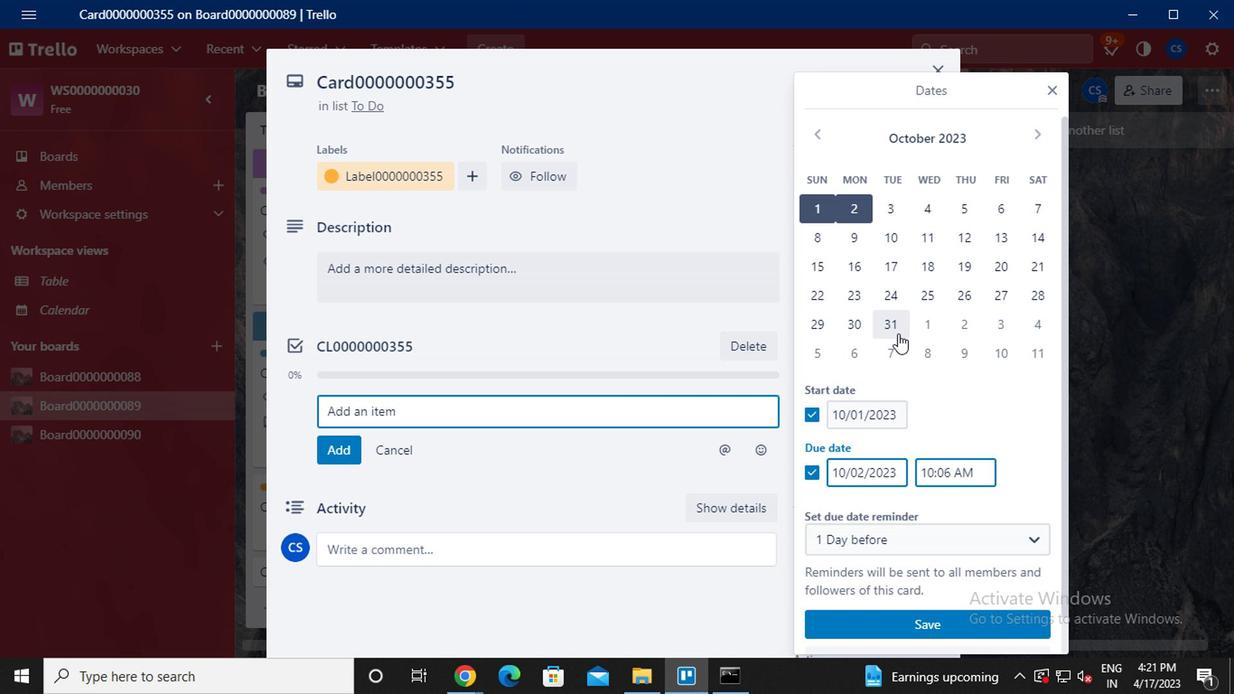 
Action: Mouse moved to (900, 643)
Screenshot: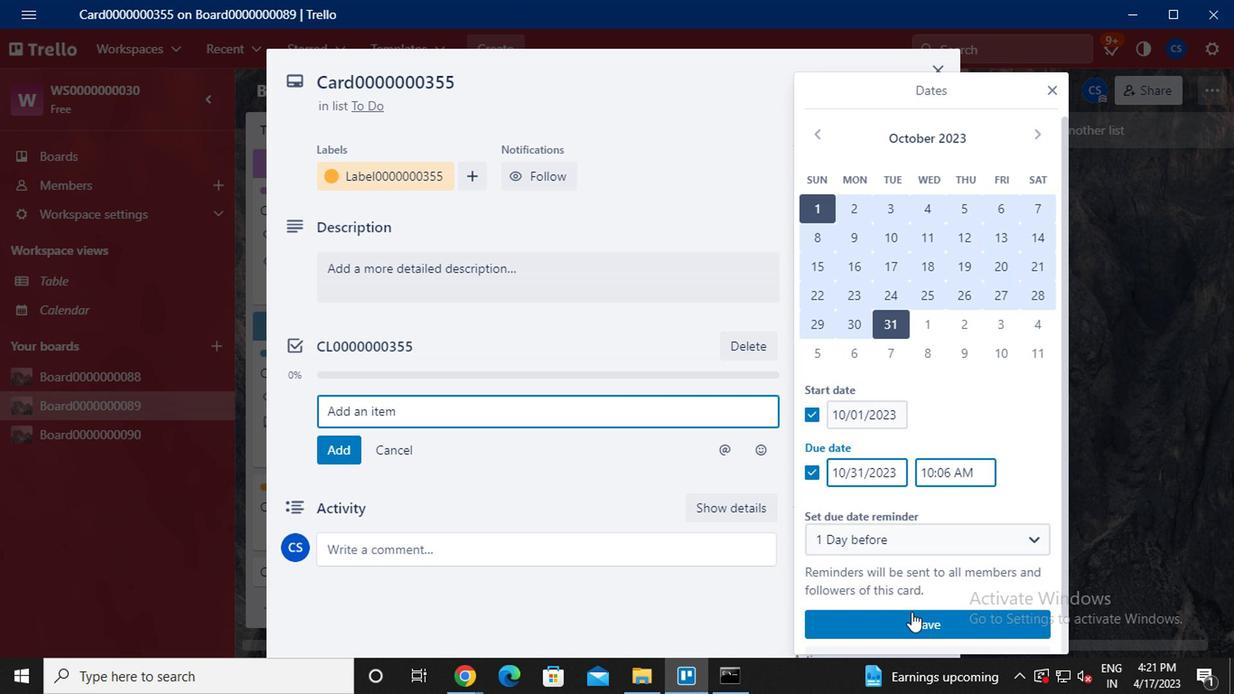 
Action: Mouse pressed left at (900, 643)
Screenshot: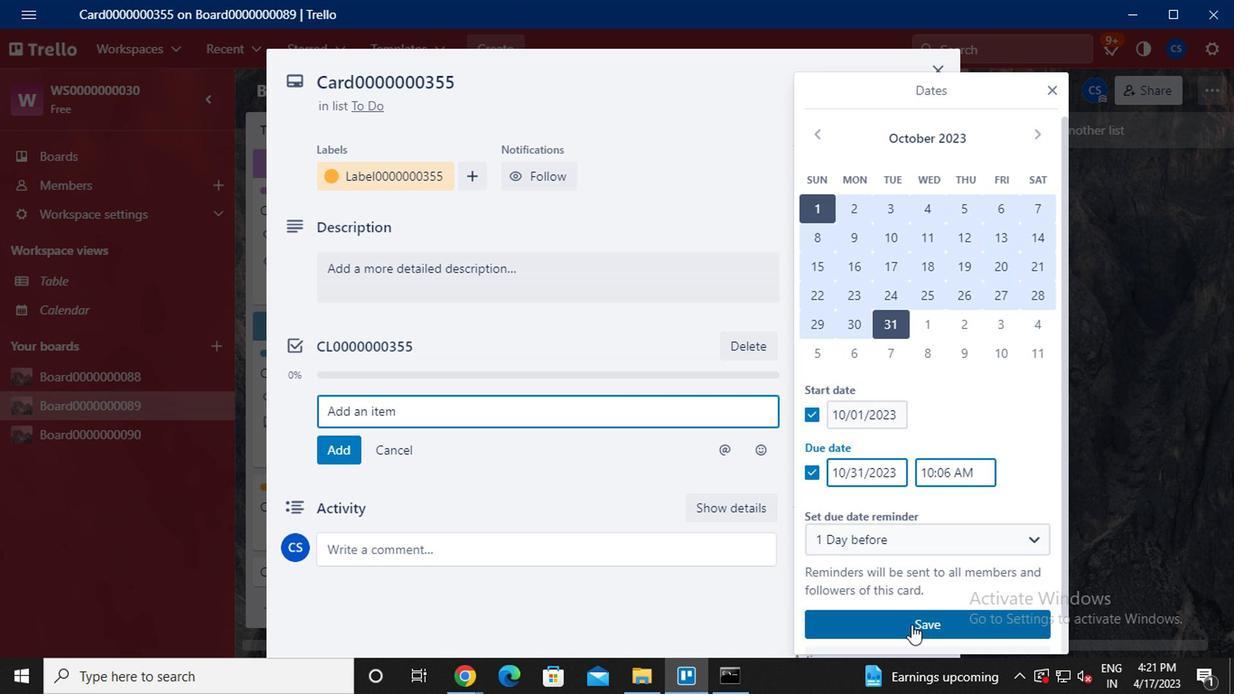 
Action: Mouse moved to (869, 500)
Screenshot: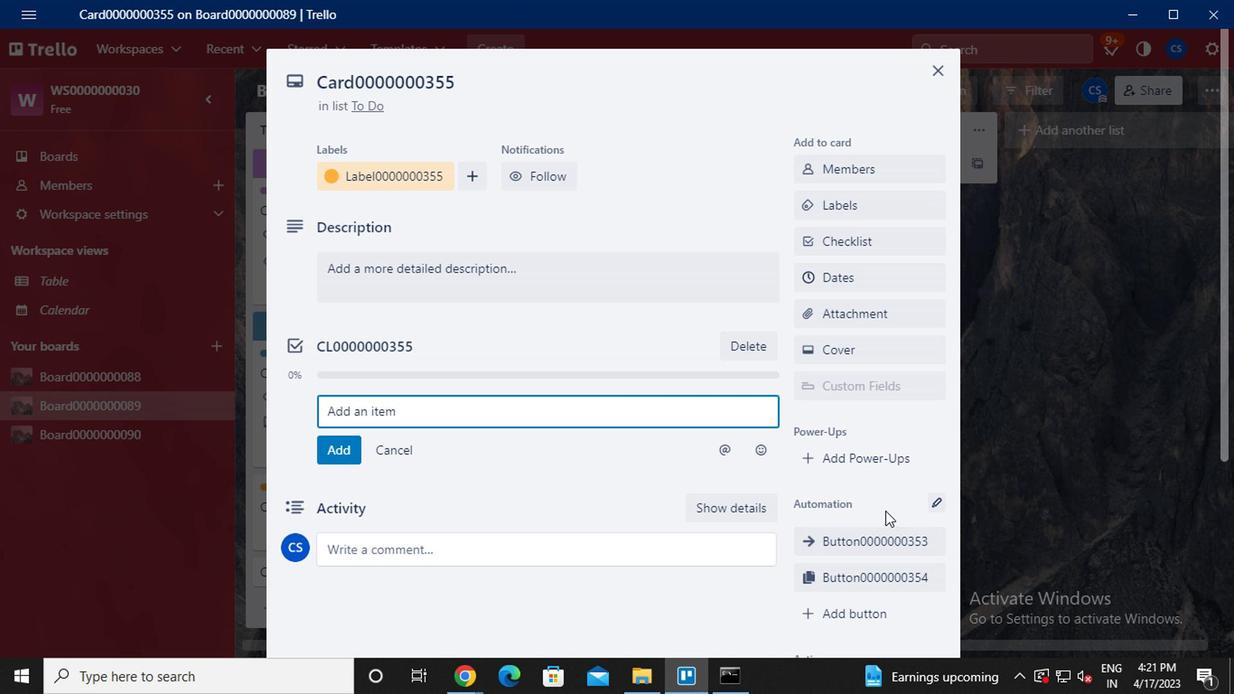 
